 Task: Open a blank google sheet and write heading  Drive Sales. Add 10 people name  'Alexander Cooper, Victoria Hayes, Daniel Carter, Chloe Murphy, Christopher Ross, Natalie Price, Jack Peterson, Harper Foster, Joseph Gray, Lily Reed'Item code in between  1000-2000. Product range in between  4000-7000. Add Products   TOMS Shoe, UGG  Shoe, Wolverine Shoe, Z-Coil Shoe, Adidas shoe, Gucci T-shirt, Louis Vuitton bag, Zara Shirt, H&M jeans, Chanel perfume.Choose quantity  5 to 10 Tax 12 percent commission 2 percent Total Add Amount. Save page  Drive Sales log   book
Action: Mouse moved to (273, 165)
Screenshot: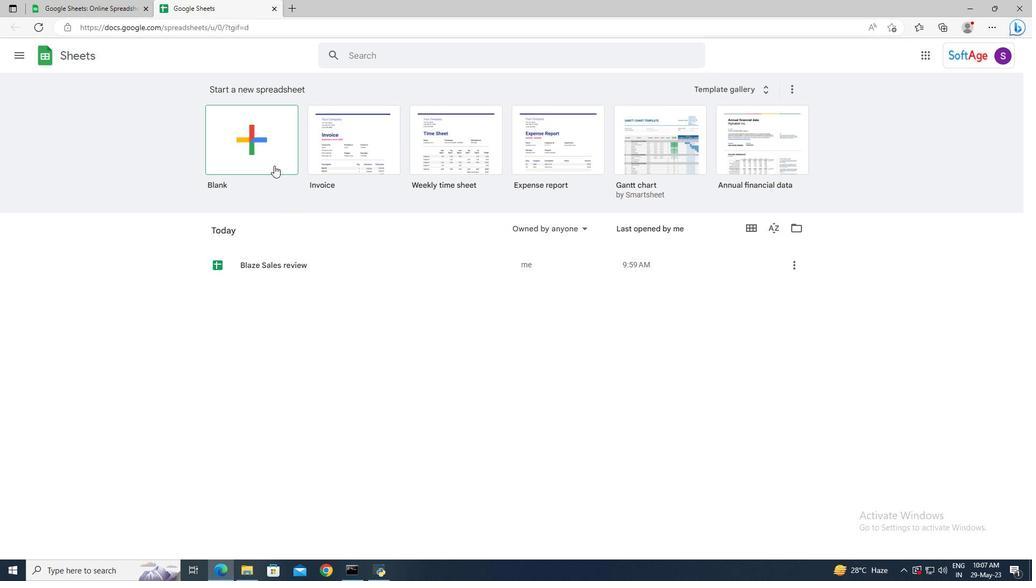 
Action: Mouse pressed left at (273, 165)
Screenshot: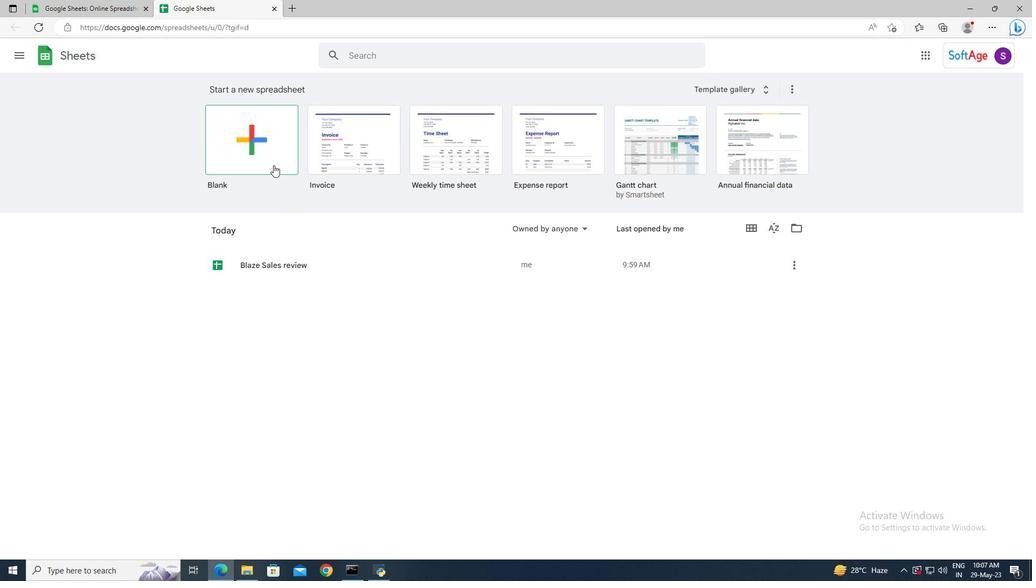 
Action: Mouse moved to (55, 132)
Screenshot: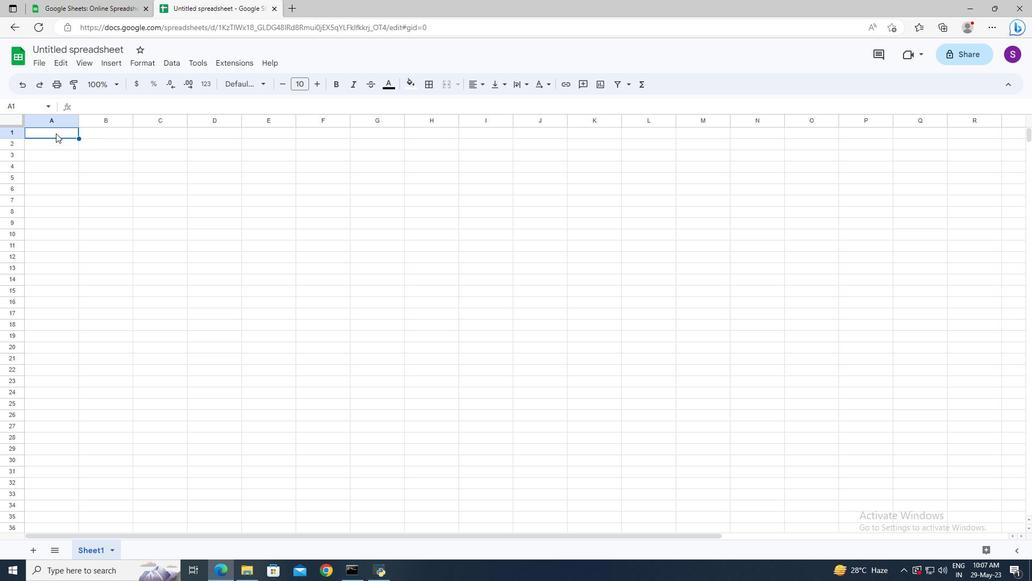 
Action: Mouse pressed left at (55, 132)
Screenshot: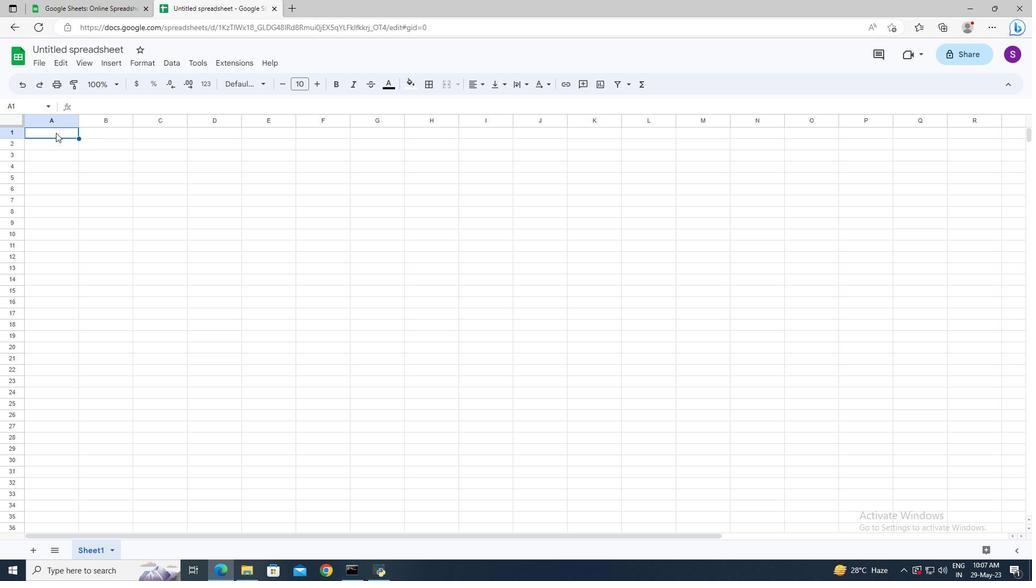 
Action: Key pressed <Key.shift>Drive<Key.space><Key.shift_r>Sales<Key.enter><Key.shift>Name<Key.enter><Key.shift_r><Key.shift_r>Alexander<Key.space><Key.shift>Cooper<Key.enter><Key.shift><Key.shift><Key.shift><Key.shift><Key.shift><Key.shift><Key.shift><Key.shift><Key.shift><Key.shift><Key.shift><Key.shift><Key.shift><Key.shift><Key.shift><Key.shift><Key.shift><Key.shift><Key.shift><Key.shift><Key.shift><Key.shift><Key.shift><Key.shift><Key.shift><Key.shift><Key.shift><Key.shift><Key.shift><Key.shift>Victoria<Key.space><Key.shift>Hayes<Key.enter><Key.shift>Daniel<Key.space><Key.shift>Car<Key.space><Key.shift><Key.backspace>ter<Key.enter><Key.shift>Chloe<Key.space><Key.shift>Murphy<Key.enter><Key.shift>Christopher<Key.space><Key.shift>Ross<Key.enter><Key.shift>Natalie<Key.space><Key.shift>Price<Key.enter><Key.shift>Jack<Key.space><Key.shift>Peterson<Key.enter><Key.shift>Hap<Key.backspace>rper<Key.space><Key.shift>Foster<Key.enter><Key.shift>Joseph<Key.space><Key.shift>Gray<Key.enter><Key.shift>Lily<Key.space><Key.shift>Reed<Key.enter>
Screenshot: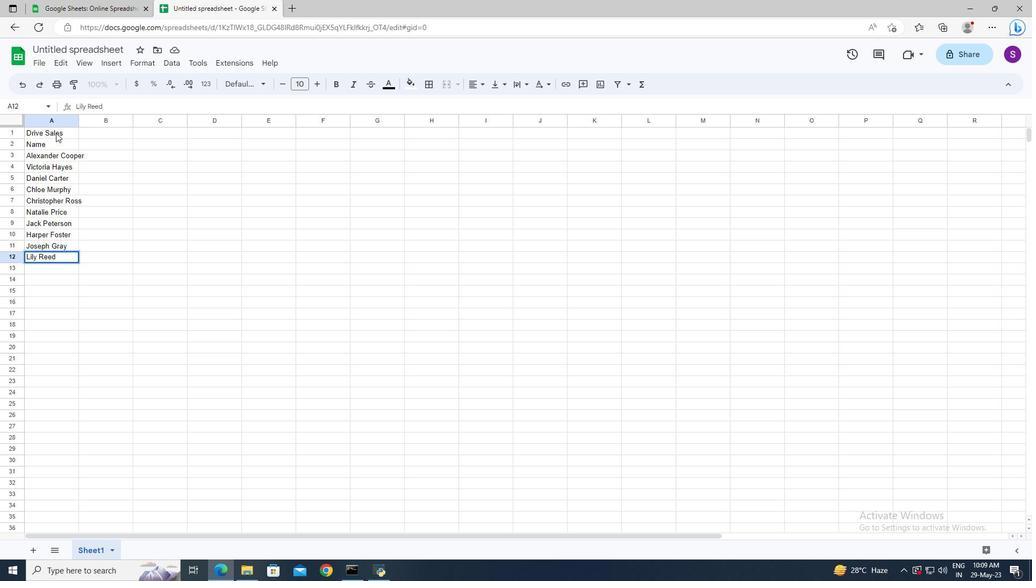
Action: Mouse moved to (108, 142)
Screenshot: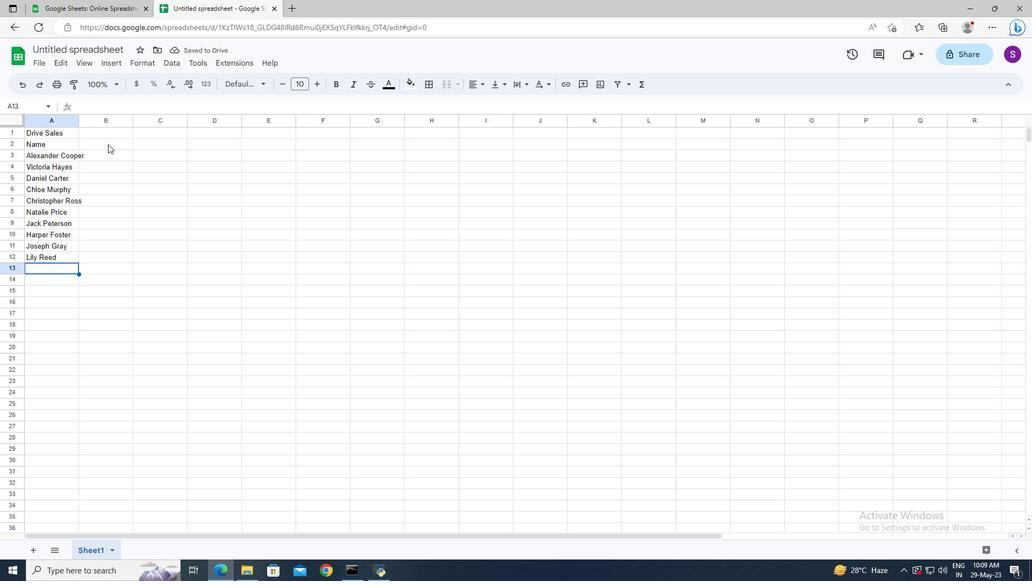 
Action: Mouse pressed left at (108, 142)
Screenshot: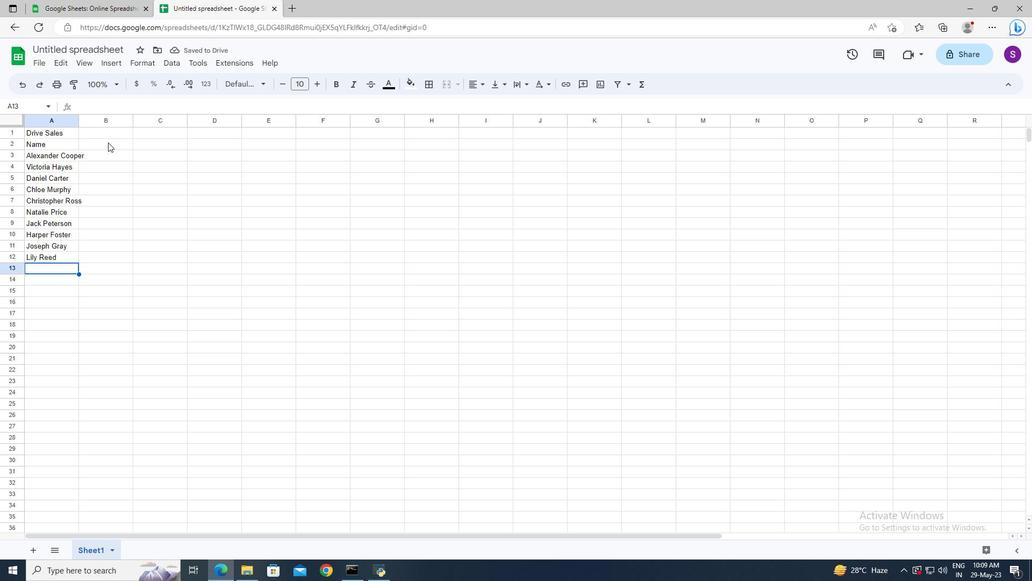
Action: Key pressed <Key.shift>Item<Key.space><Key.shift>CODE<Key.enter>1001<Key.enter>1002<Key.enter>1003<Key.enter>1004<Key.enter>1005<Key.enter>1006<Key.enter>1007<Key.enter>1008<Key.enter>1009<Key.enter>1010<Key.enter>
Screenshot: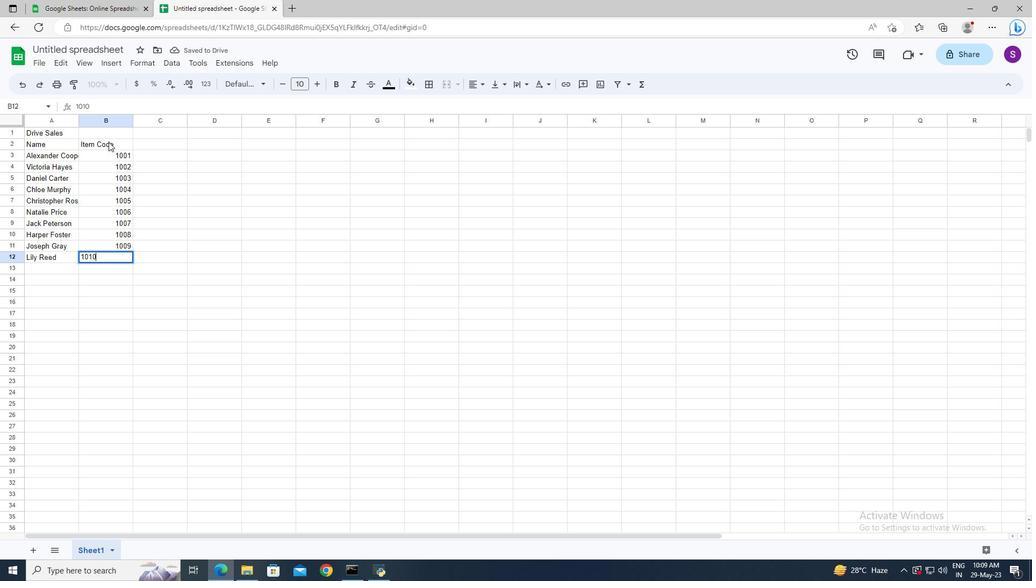 
Action: Mouse moved to (140, 140)
Screenshot: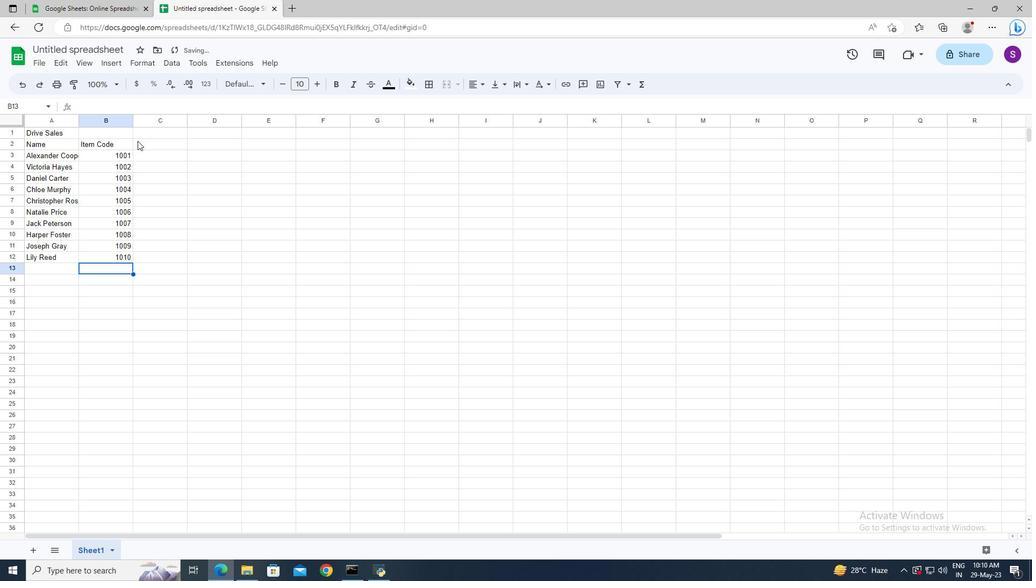 
Action: Mouse pressed left at (140, 140)
Screenshot: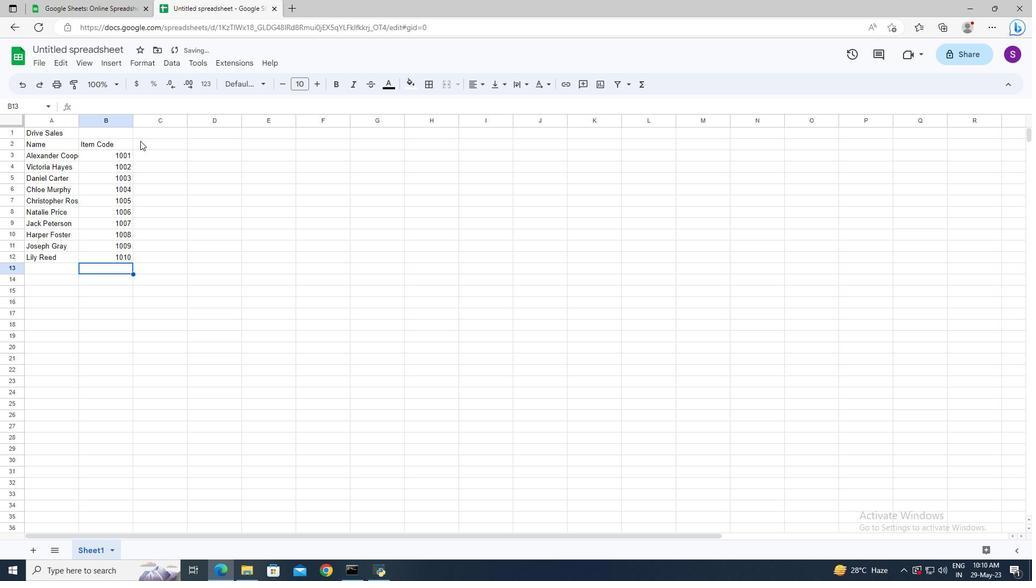 
Action: Key pressed <Key.shift>Product<Key.space><Key.shift><Key.shift><Key.shift><Key.shift><Key.shift><Key.shift><Key.shift><Key.shift><Key.shift><Key.shift><Key.shift><Key.shift><Key.shift><Key.shift><Key.shift><Key.shift><Key.shift><Key.shift>range<Key.enter>4050<Key.enter>600<Key.enter>5<Key.up>6000<Key.enter>5000<Key.enter>4100<Key.enter>5500<Key.enter>6950<Key.enter>6800<Key.enter>5230<Key.enter>5000<Key.enter>6000<Key.enter>
Screenshot: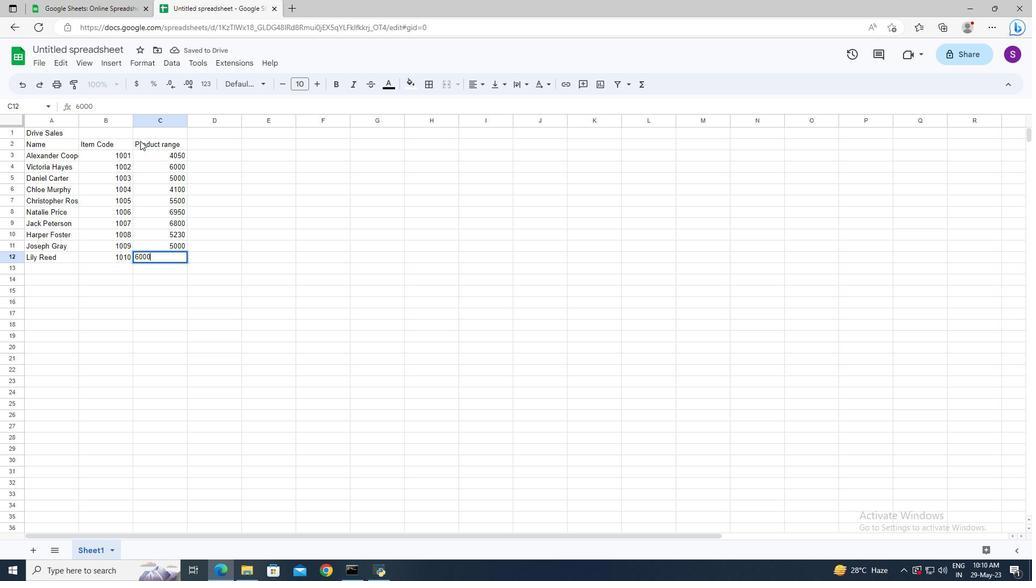 
Action: Mouse moved to (208, 146)
Screenshot: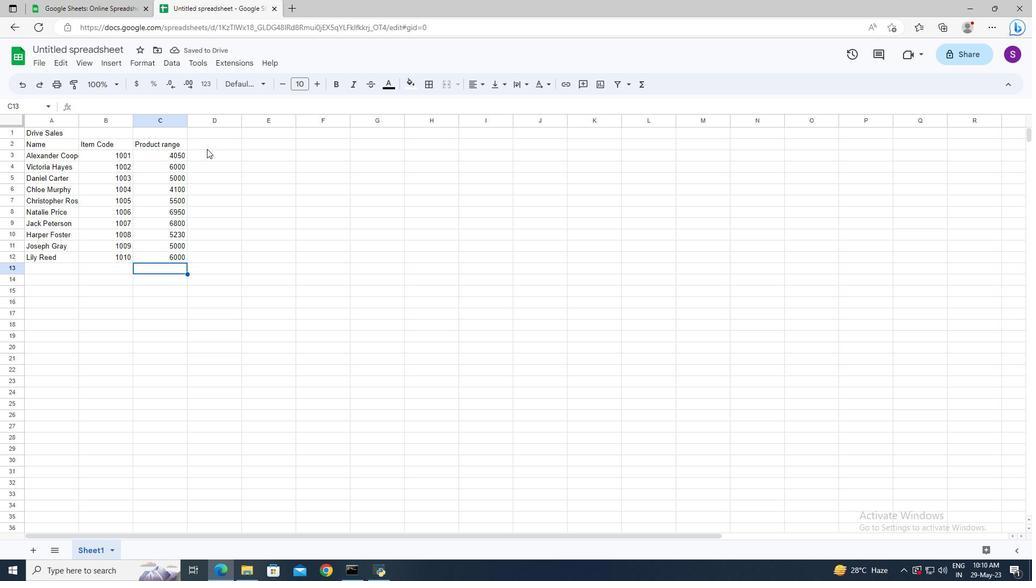 
Action: Mouse pressed left at (208, 146)
Screenshot: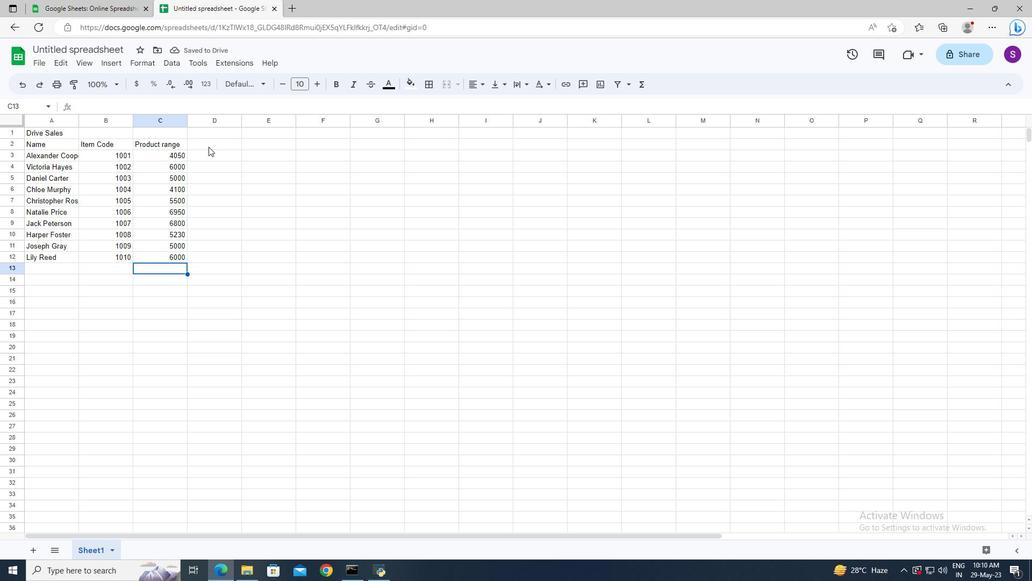 
Action: Mouse moved to (206, 144)
Screenshot: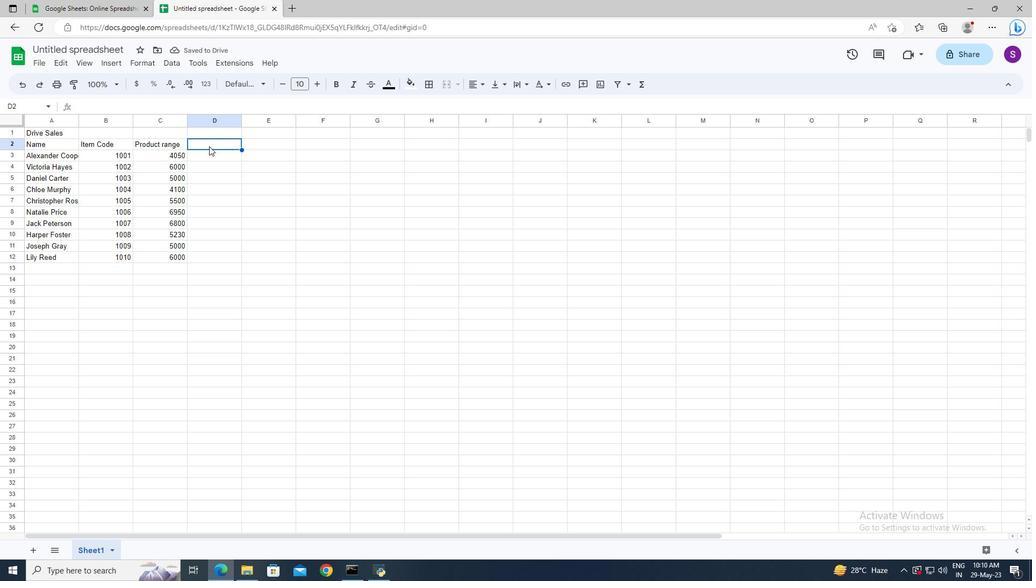 
Action: Key pressed <Key.shift>Products<Key.enter><Key.shift>TOMS<Key.space><Key.shift>Shoe<Key.enter><Key.shift>UGG<Key.space><Key.shift>Shoe<Key.enter><Key.shift>Wolverine<Key.space><Key.shift>Shou<Key.backspace>e<Key.enter><Key.shift><Key.shift>Z-<Key.shift>Coil<Key.space><Key.shift>Shoe<Key.space><Key.shift><Key.backspace><Key.enter><Key.shift>Adidas<Key.space>shoe<Key.enter><Key.shift>Gucci<Key.space><Key.shift>T-shirt<Key.enter><Key.shift>Louis<Key.space><Key.shift>Vuitton<Key.space>bag<Key.enter><Key.shift>Zara<Key.space><Key.shift_r>Shirt<Key.enter><Key.shift>H<Key.shift>&<Key.shift>M<Key.space><Key.shift>Jeans<Key.enter><Key.shift>Chna<Key.backspace><Key.backspace>anel<Key.space><Key.shift>Pe<Key.backspace><Key.backspace>perfume
Screenshot: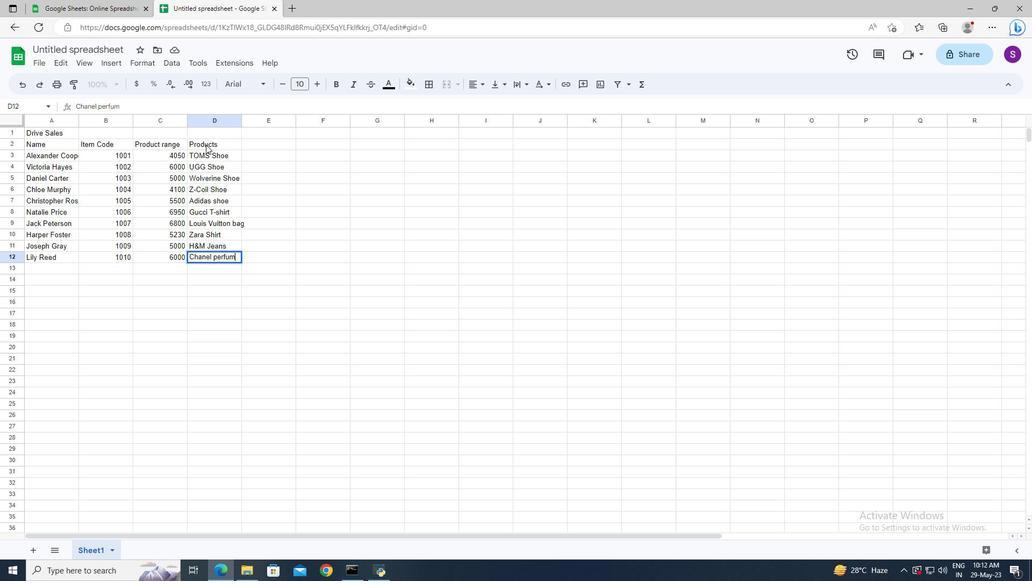 
Action: Mouse moved to (274, 140)
Screenshot: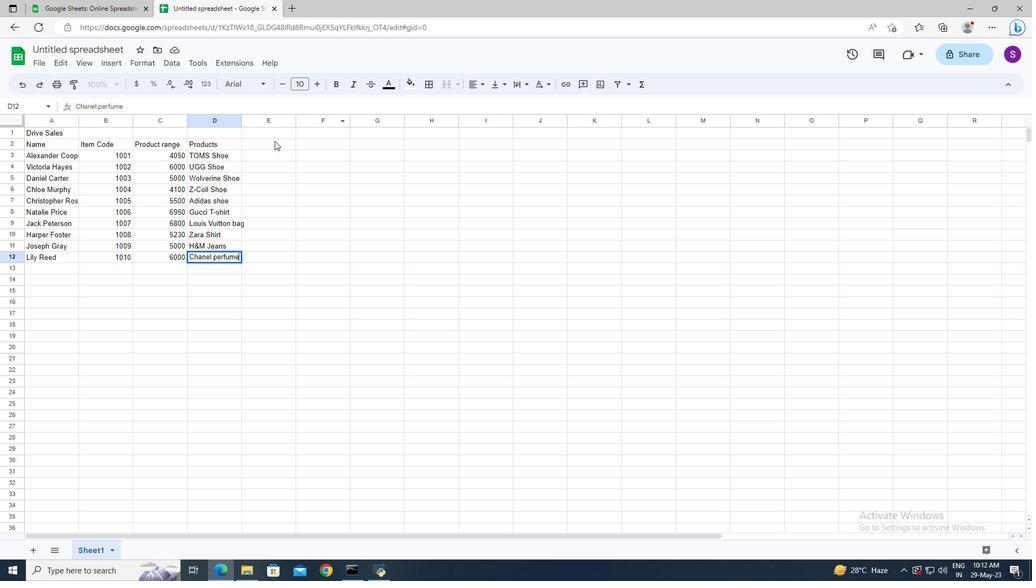 
Action: Mouse pressed left at (274, 140)
Screenshot: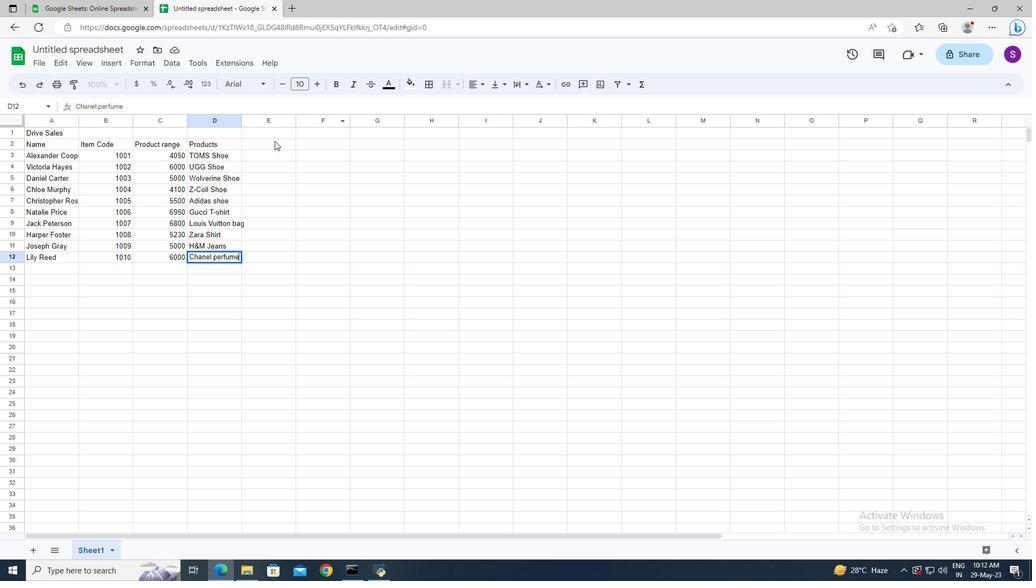 
Action: Key pressed <Key.shift>Quantity<Key.enter>5<Key.enter>6<Key.enter>7<Key.enter>1<Key.backspace>9<Key.enter>8<Key.enter>5<Key.enter>10<Key.enter>6<Key.enter>7<Key.enter>8<Key.enter>
Screenshot: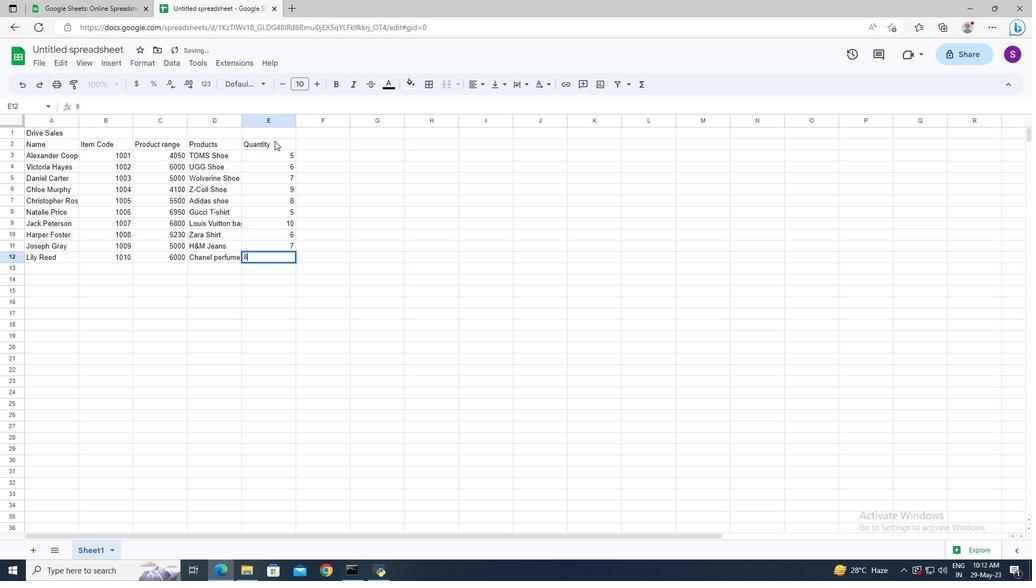 
Action: Mouse moved to (322, 143)
Screenshot: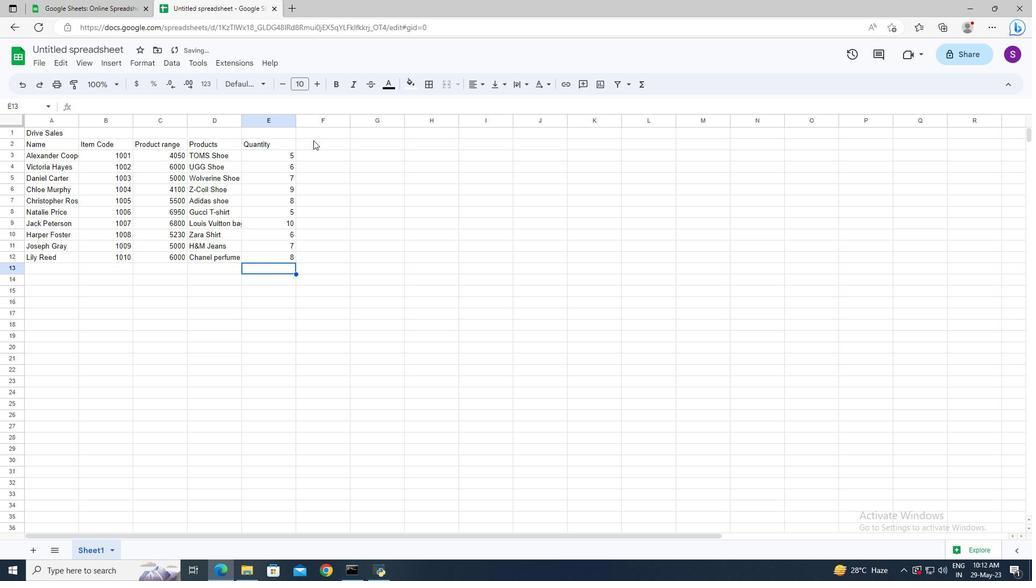 
Action: Mouse pressed left at (322, 143)
Screenshot: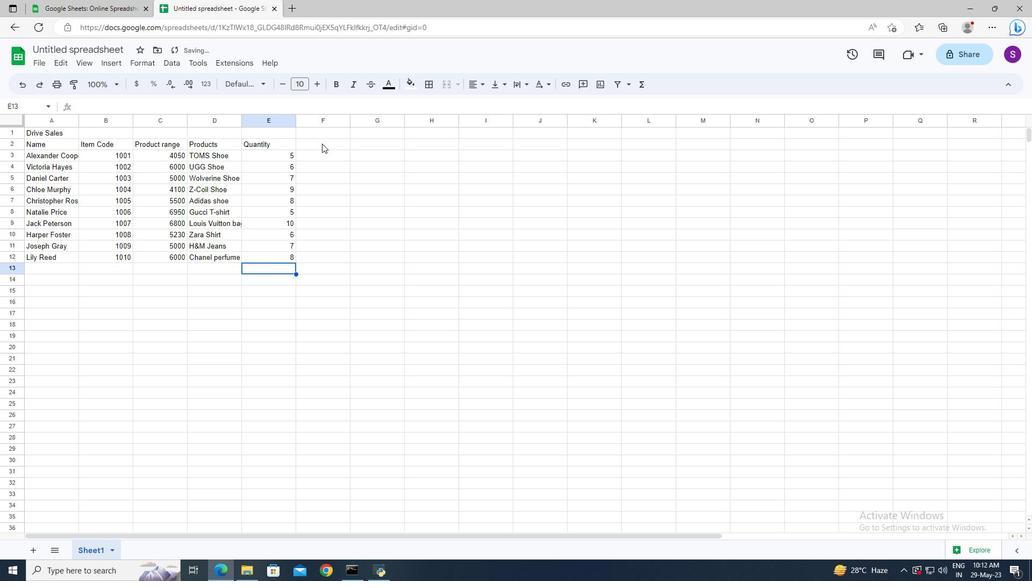 
Action: Key pressed <Key.shift><Key.shift><Key.shift><Key.shift><Key.shift><Key.shift><Key.shift><Key.shift><Key.shift><Key.shift><Key.shift><Key.shift><Key.shift><Key.shift><Key.shift><Key.shift><Key.shift>Amount<Key.enter>=
Screenshot: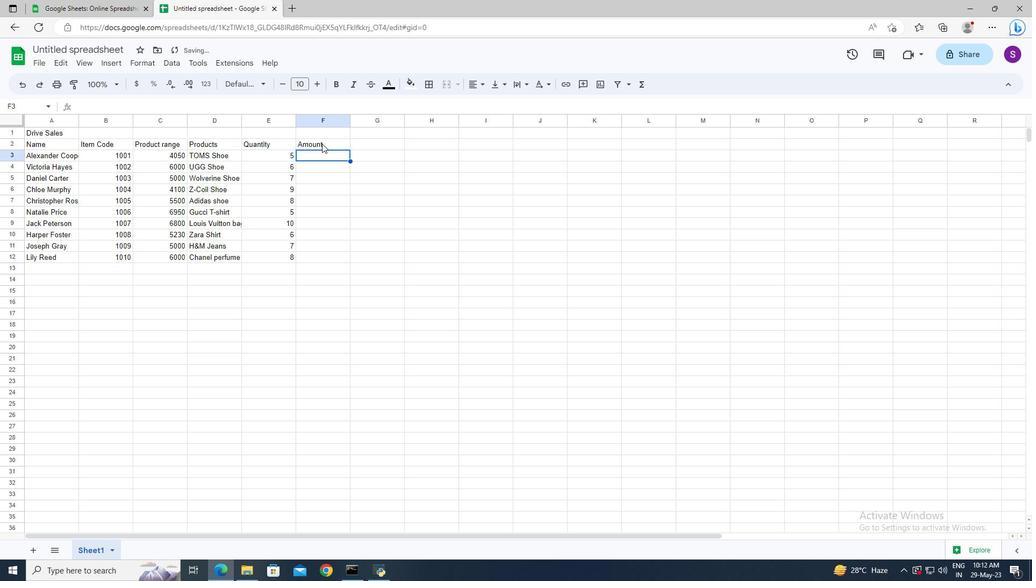 
Action: Mouse moved to (320, 155)
Screenshot: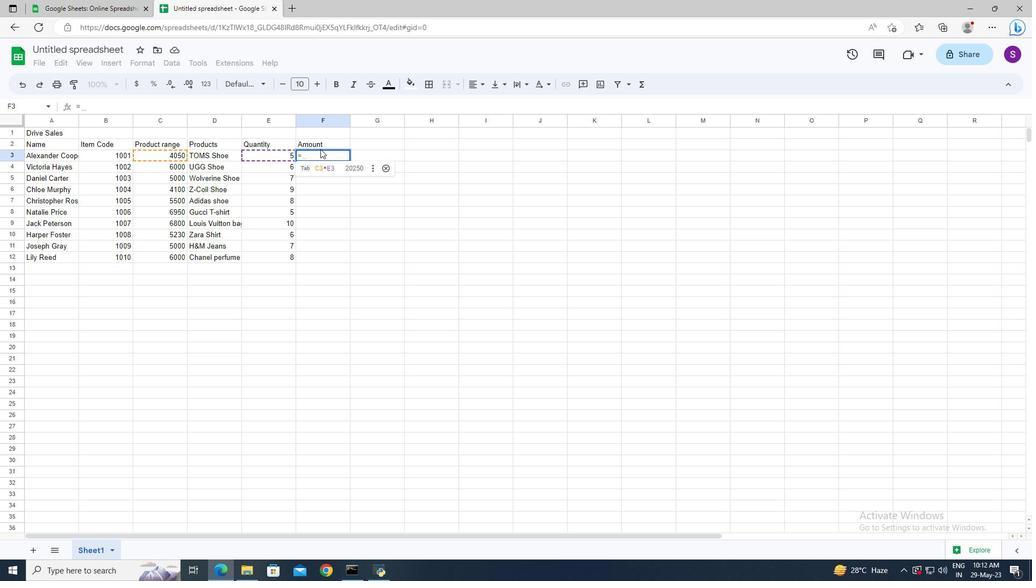 
Action: Mouse pressed left at (320, 155)
Screenshot: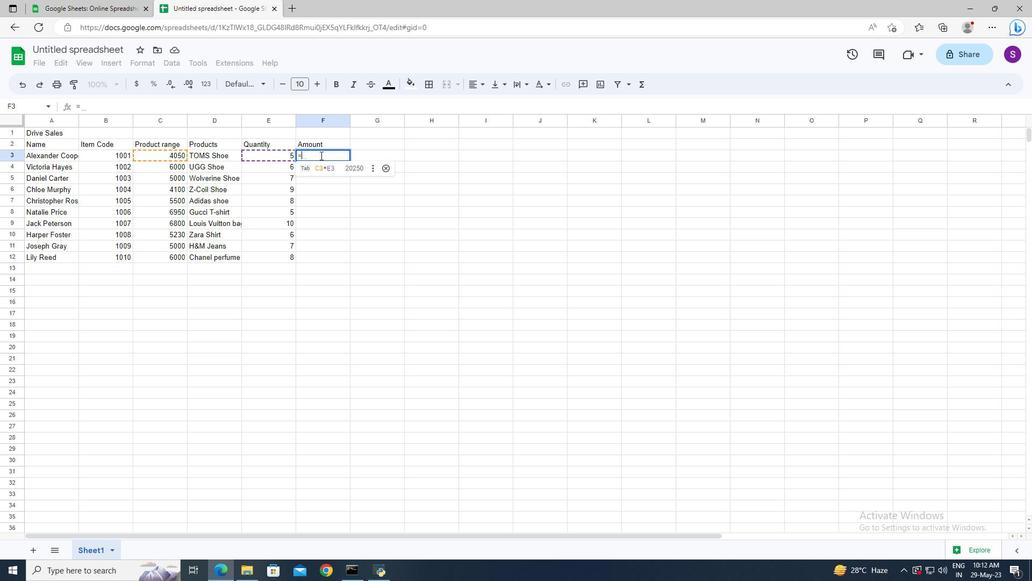 
Action: Mouse moved to (178, 154)
Screenshot: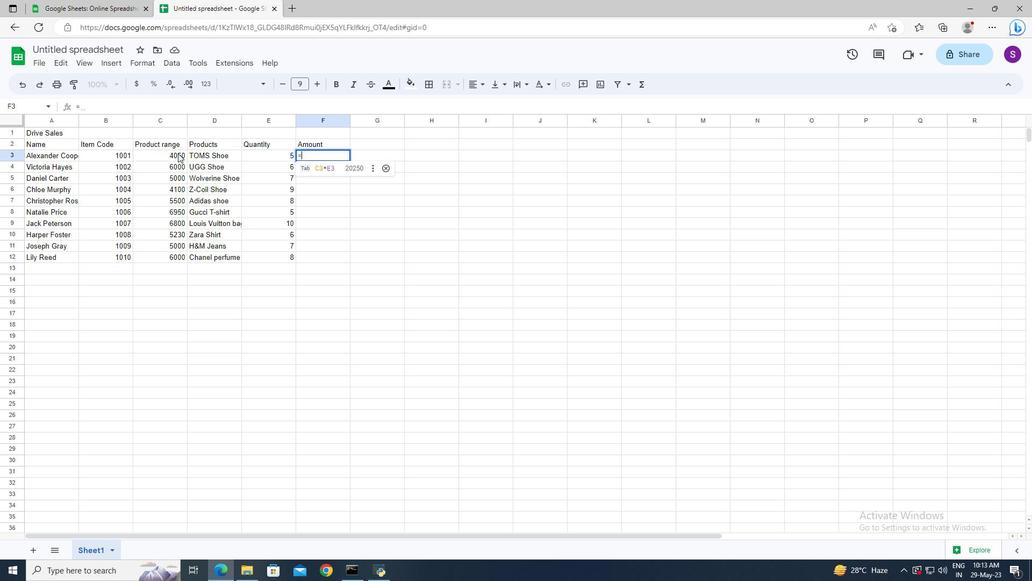 
Action: Mouse pressed left at (178, 154)
Screenshot: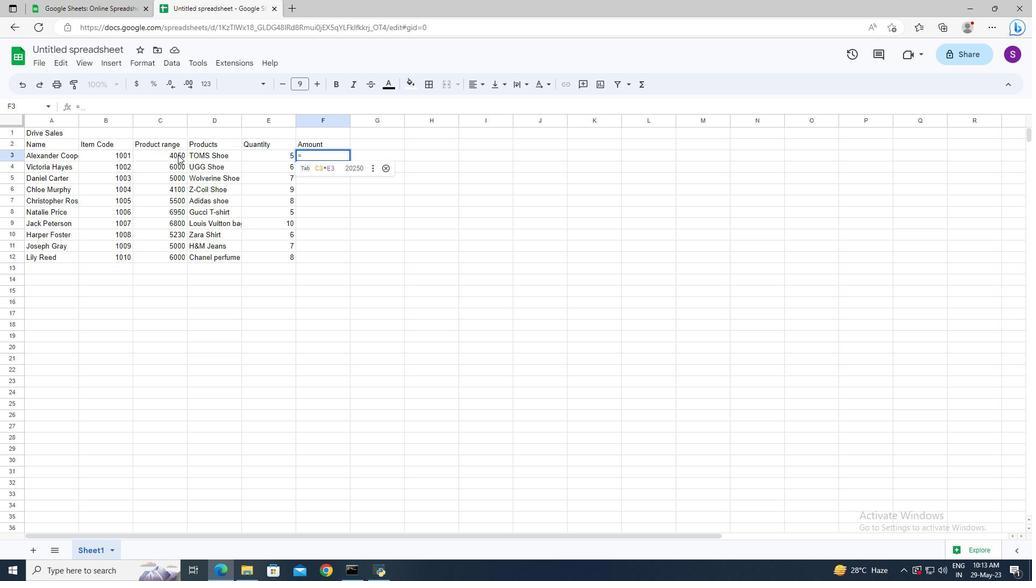 
Action: Mouse moved to (286, 156)
Screenshot: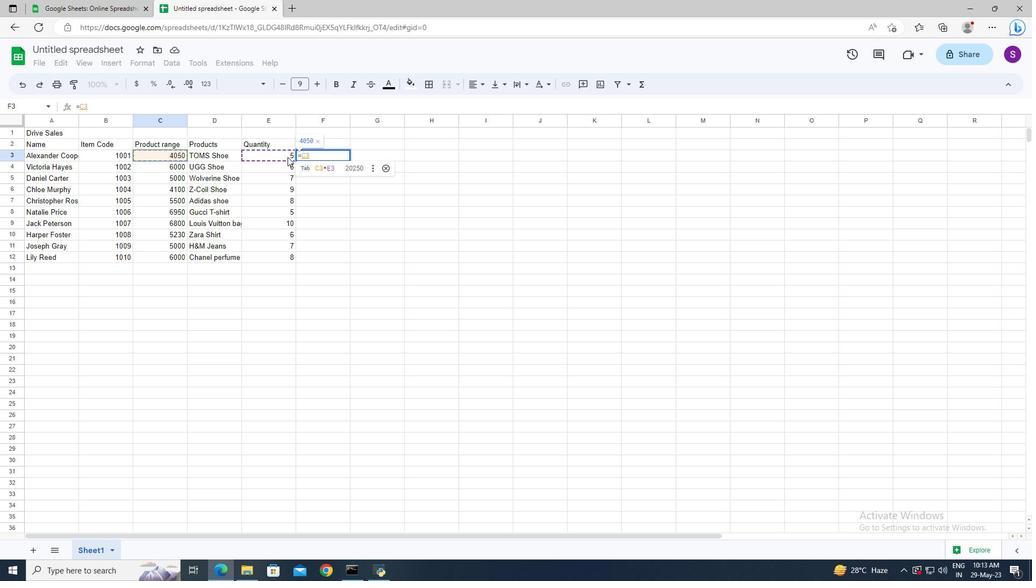
Action: Mouse pressed left at (286, 156)
Screenshot: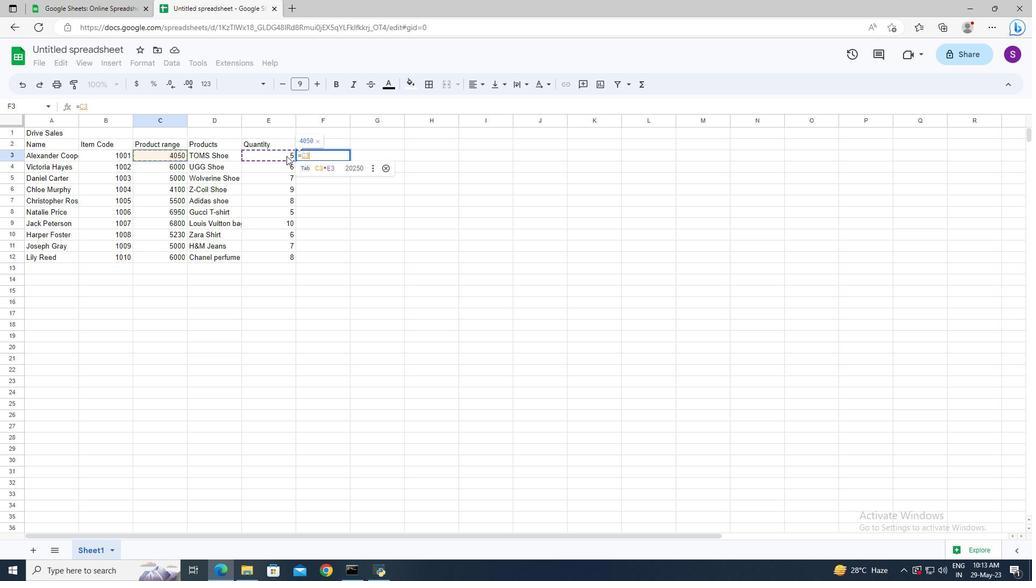 
Action: Mouse moved to (320, 157)
Screenshot: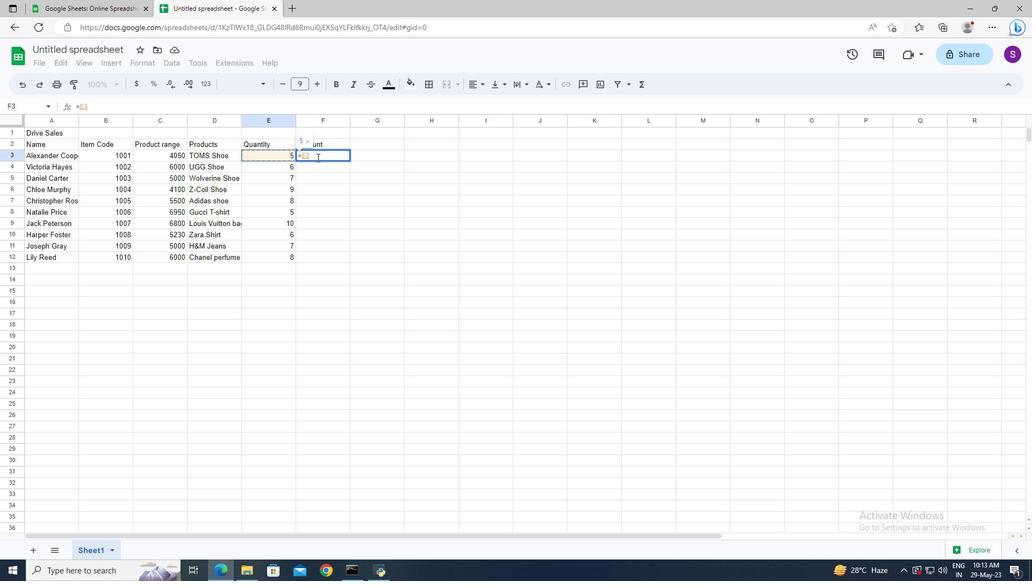 
Action: Key pressed <Key.backspace><Key.backspace>
Screenshot: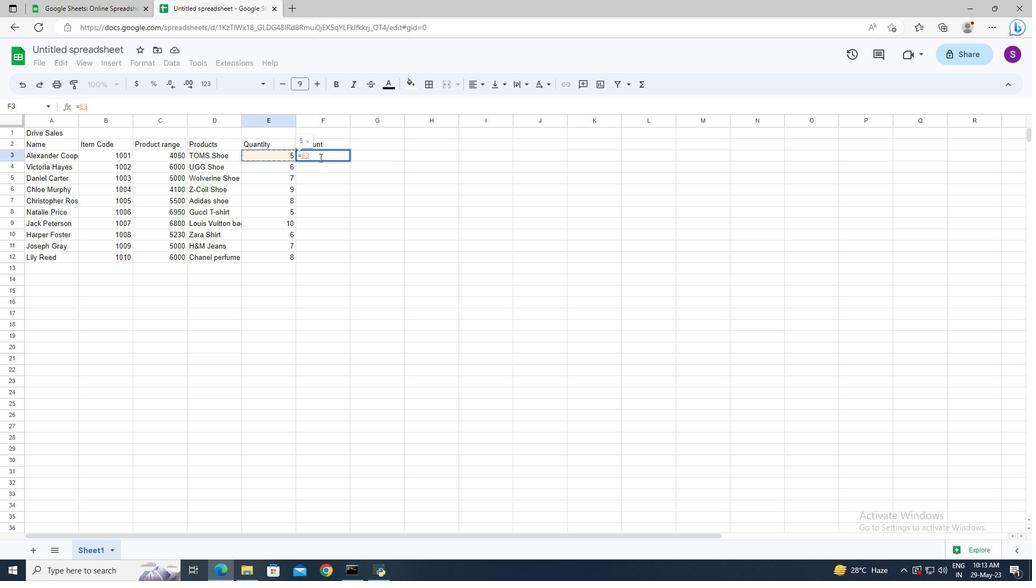 
Action: Mouse moved to (320, 157)
Screenshot: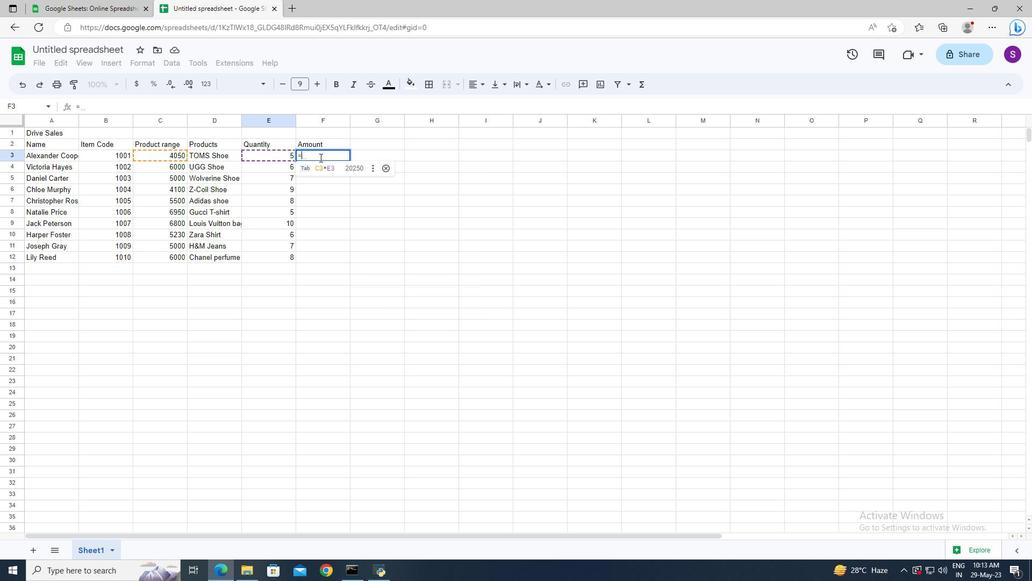 
Action: Key pressed c3<Key.shift>*e3<Key.enter>
Screenshot: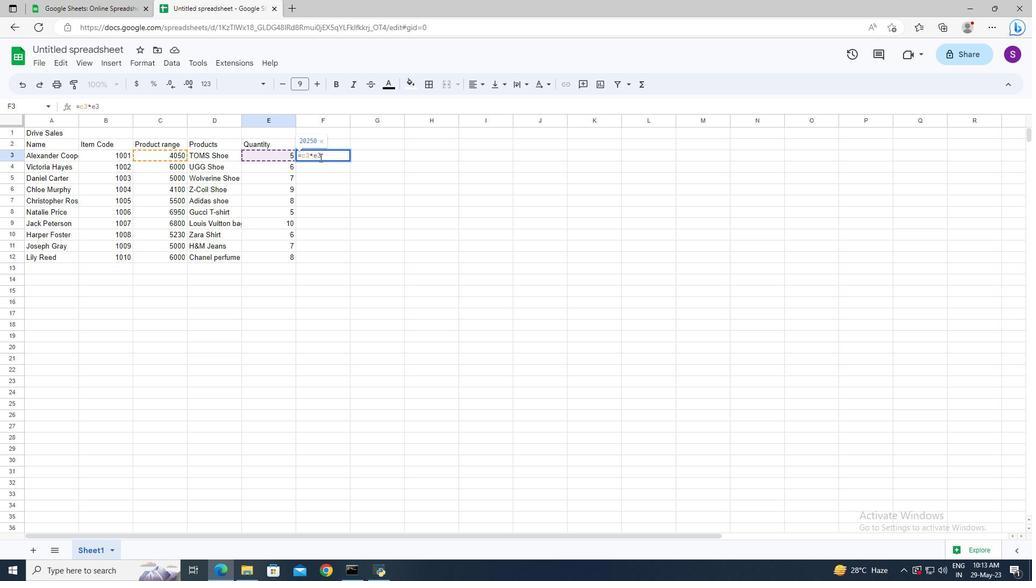 
Action: Mouse moved to (364, 235)
Screenshot: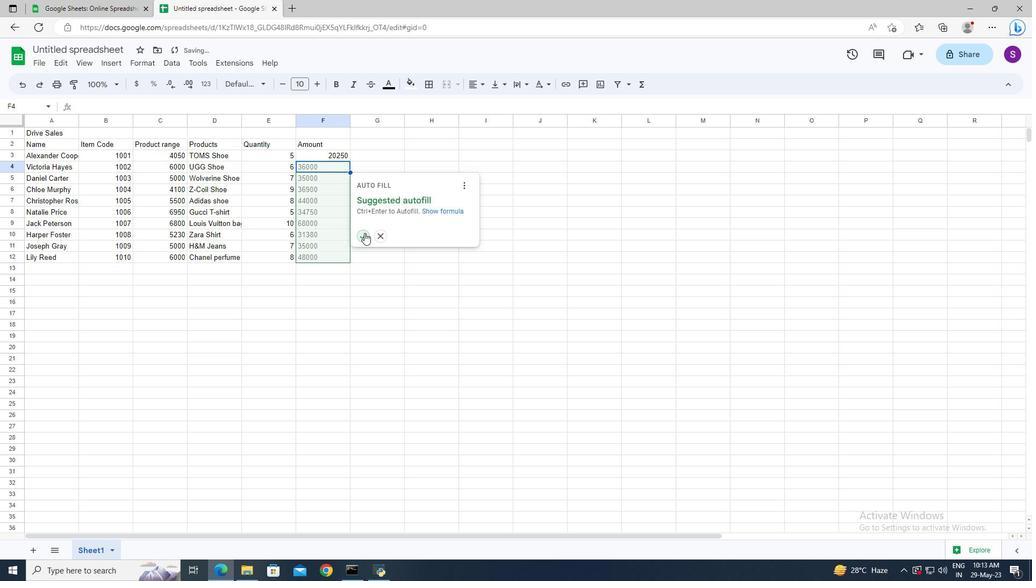 
Action: Mouse pressed left at (364, 235)
Screenshot: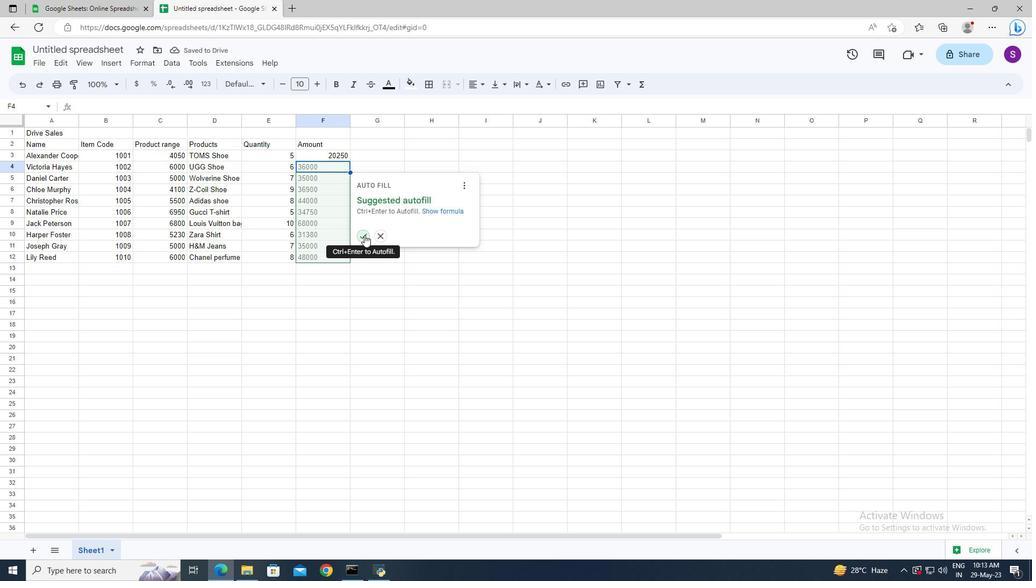 
Action: Mouse moved to (381, 144)
Screenshot: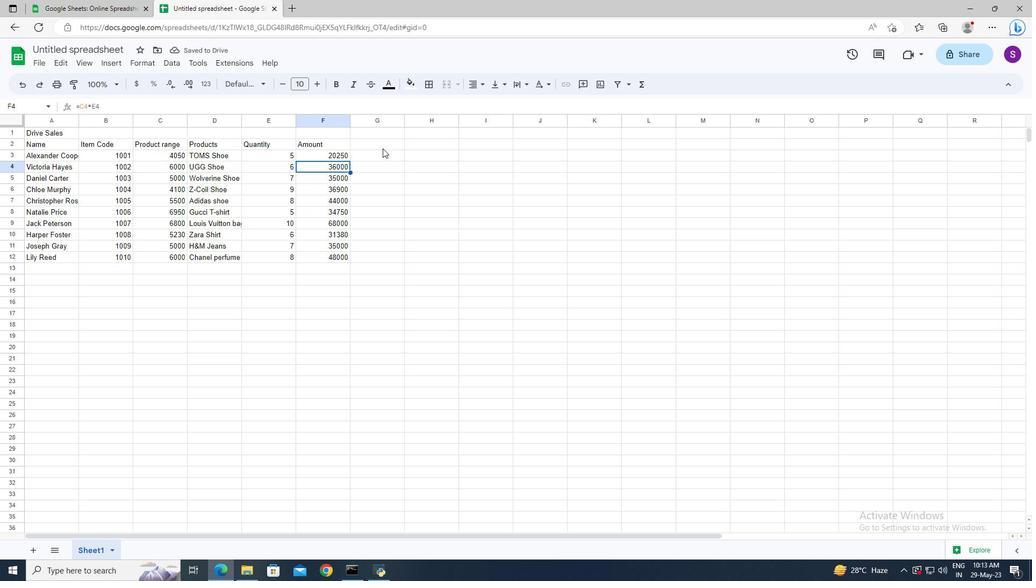 
Action: Mouse pressed left at (381, 144)
Screenshot: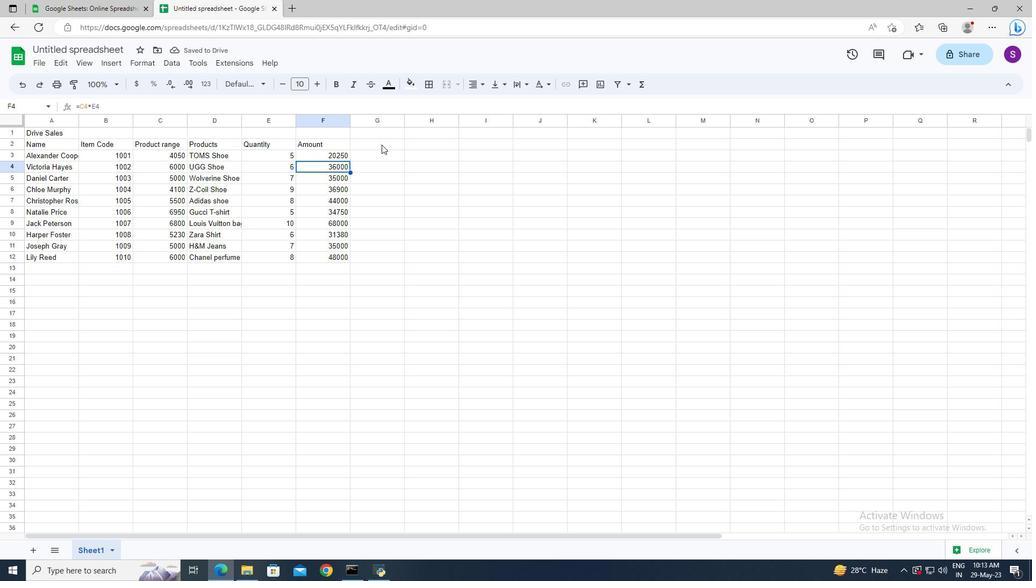
Action: Mouse moved to (381, 144)
Screenshot: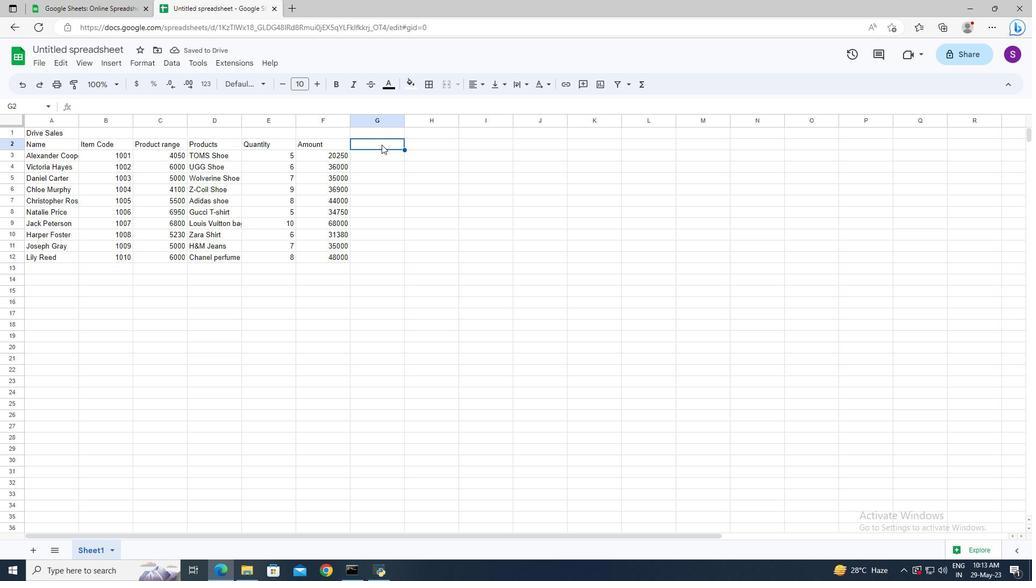 
Action: Key pressed <Key.shift>T
Screenshot: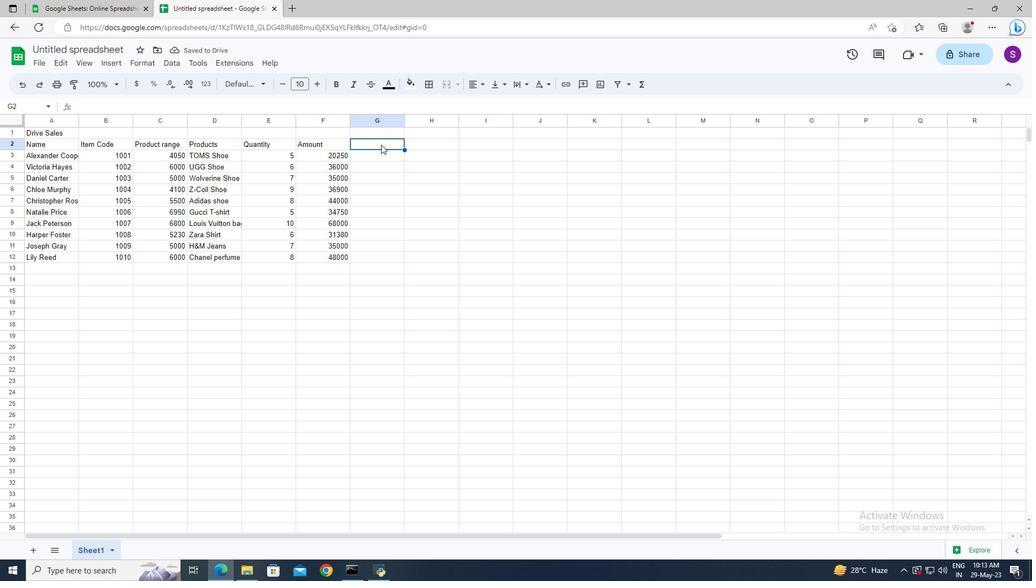 
Action: Mouse moved to (380, 144)
Screenshot: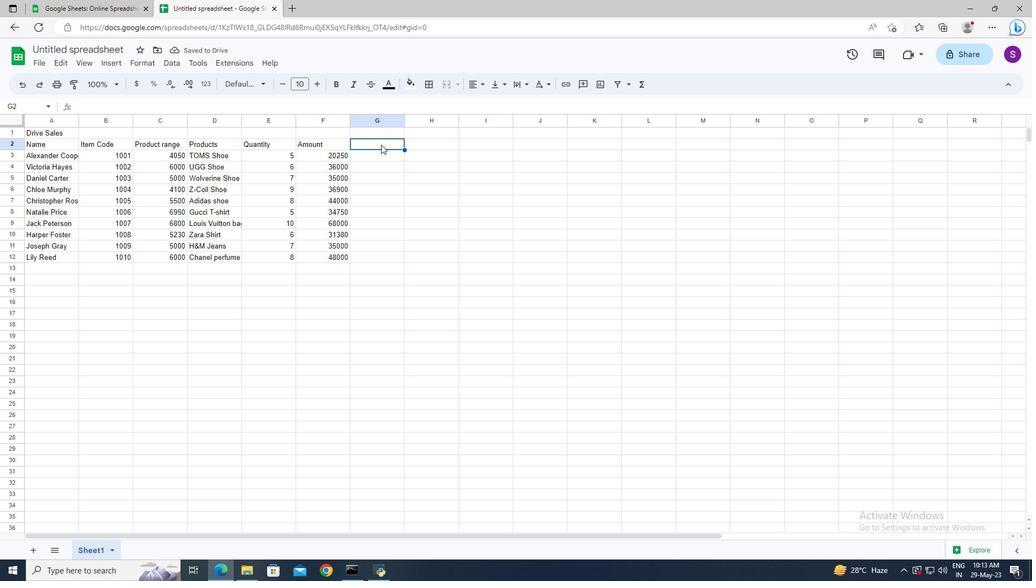 
Action: Key pressed ax<Key.enter>=0.12<Key.space><Key.shift>*<Key.space>
Screenshot: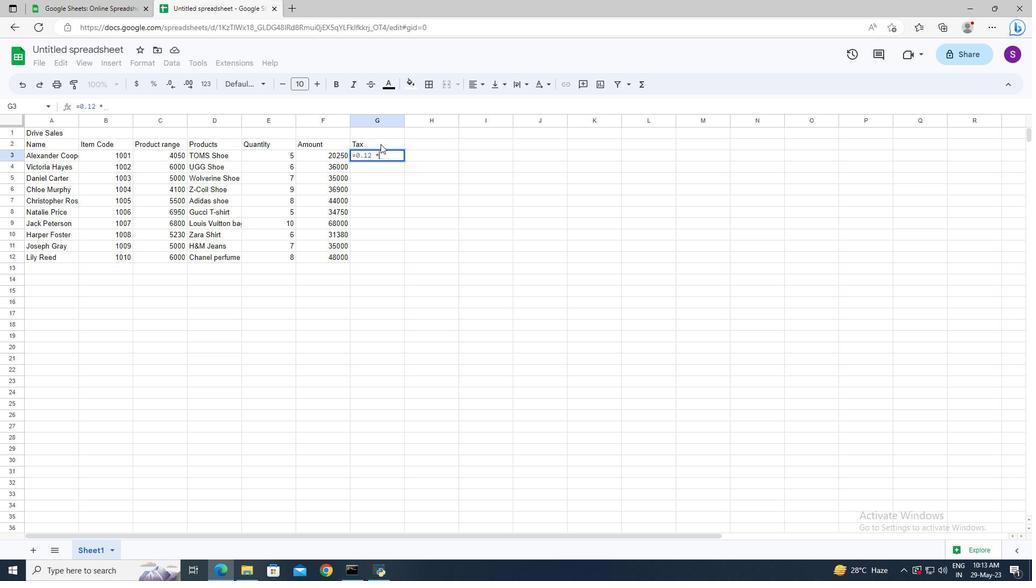 
Action: Mouse moved to (333, 153)
Screenshot: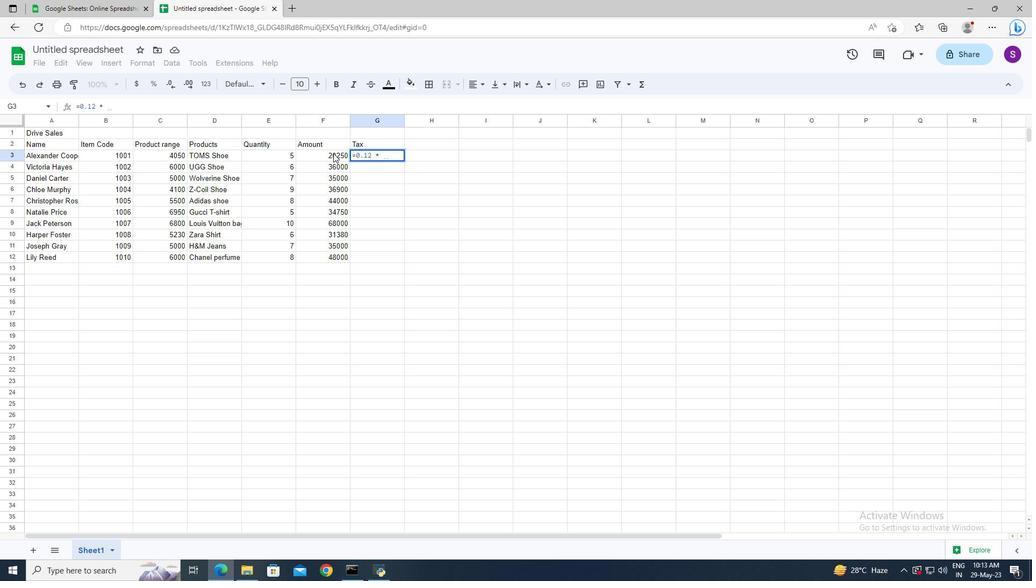 
Action: Mouse pressed left at (333, 153)
Screenshot: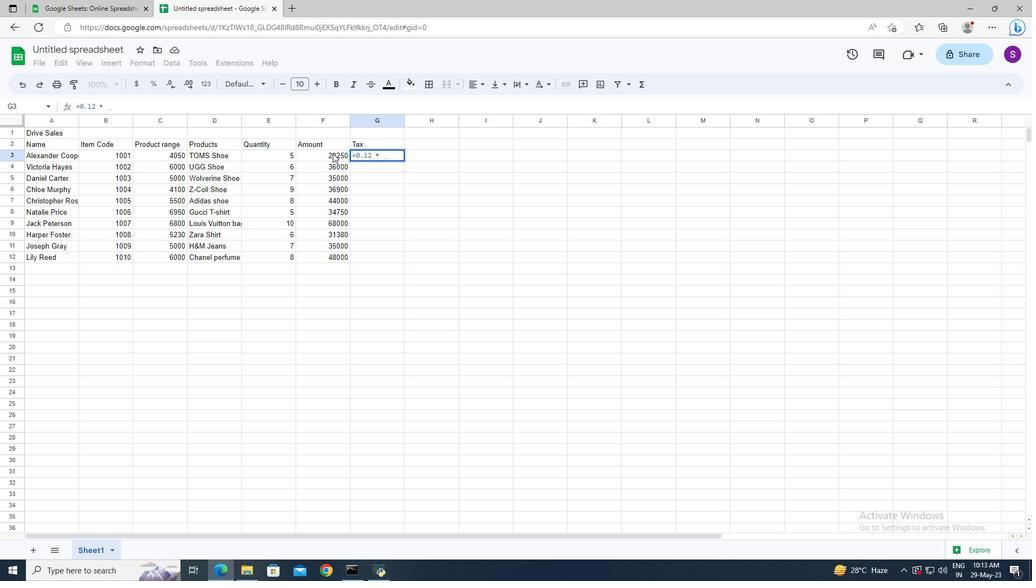 
Action: Key pressed <Key.enter>
Screenshot: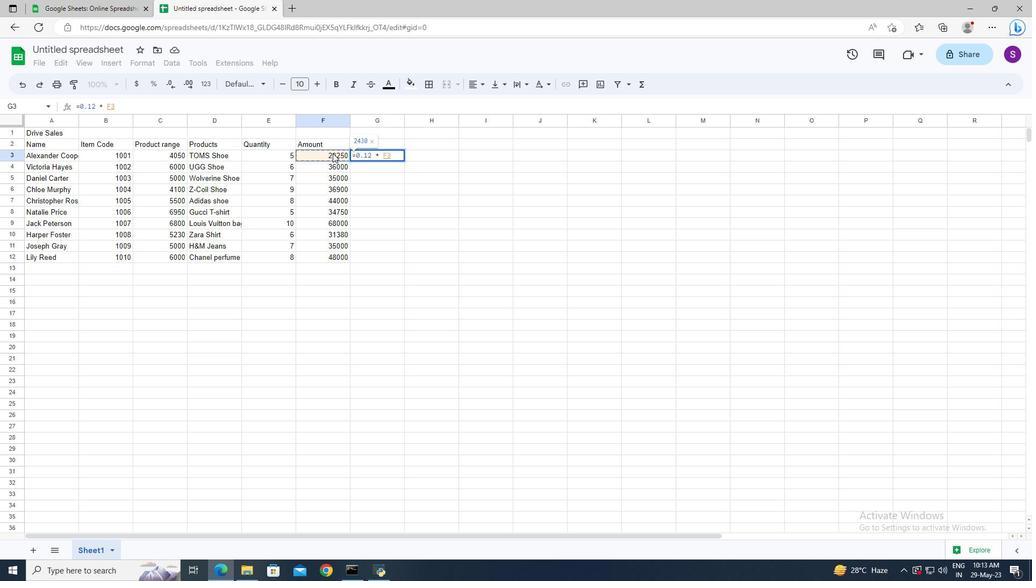
Action: Mouse moved to (418, 238)
Screenshot: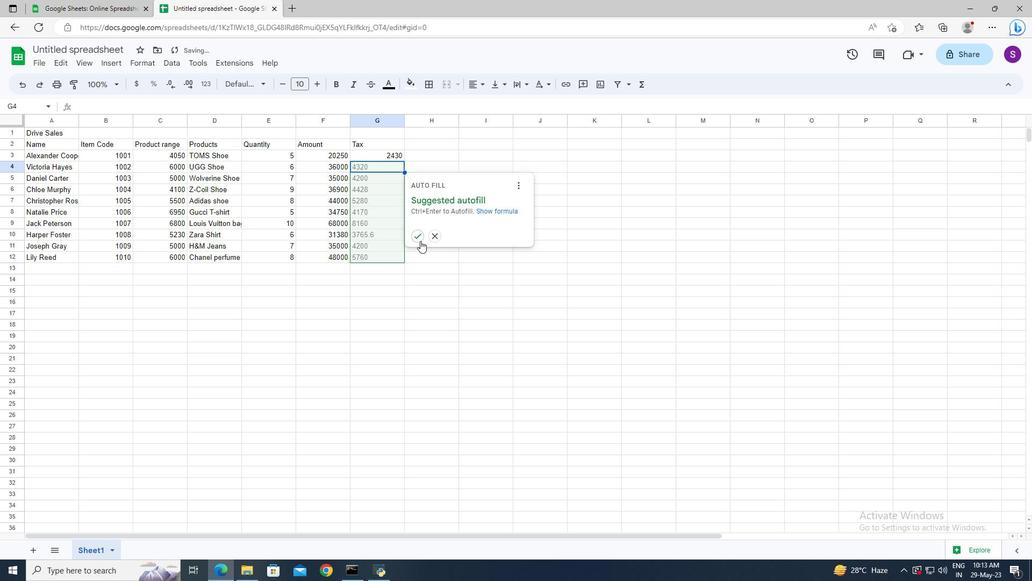 
Action: Mouse pressed left at (418, 238)
Screenshot: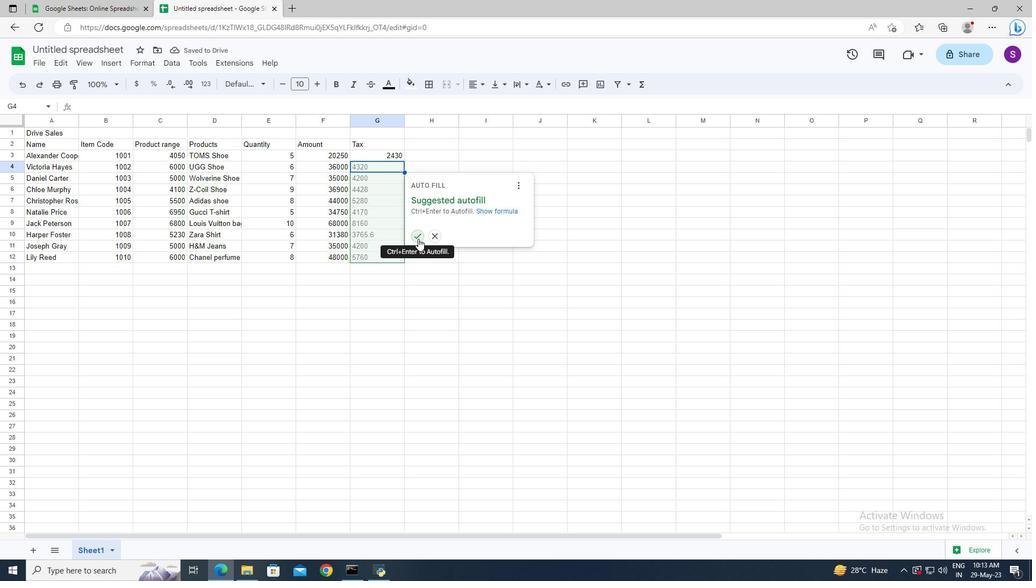 
Action: Mouse moved to (430, 146)
Screenshot: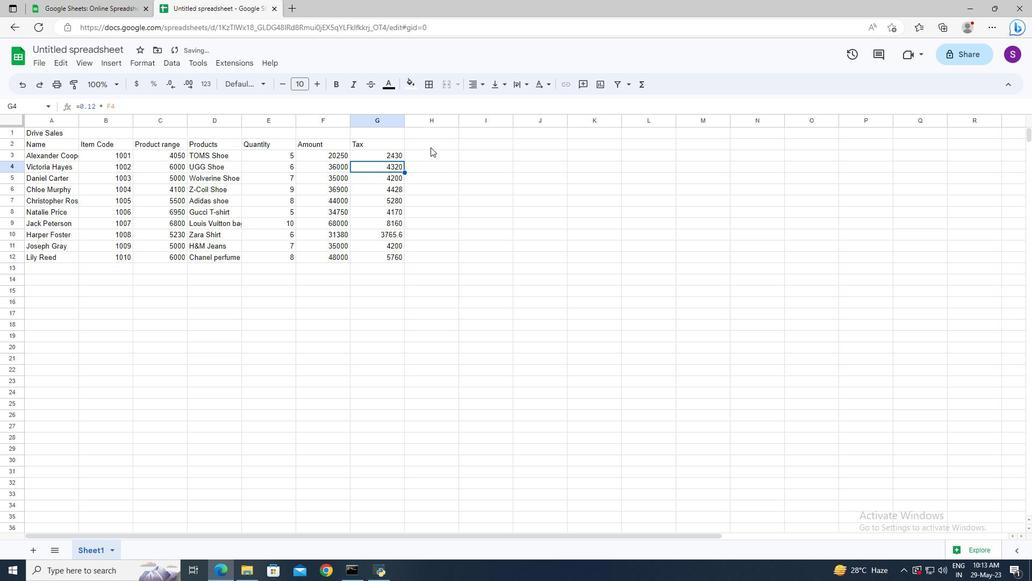 
Action: Mouse pressed left at (430, 146)
Screenshot: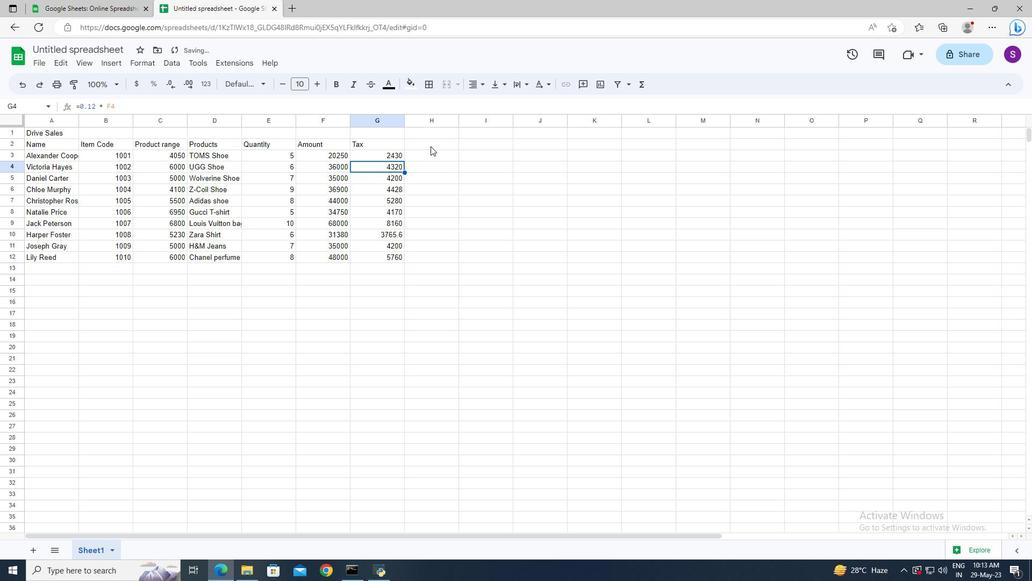 
Action: Mouse moved to (430, 145)
Screenshot: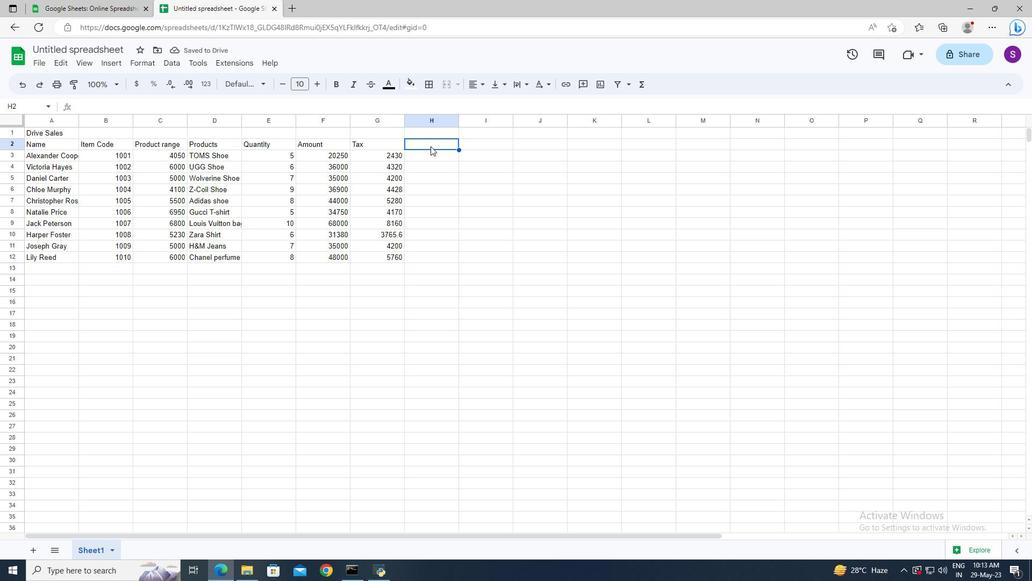 
Action: Key pressed <Key.shift>Total<Key.space><Key.shift>amount<Key.enter>=f3<Key.shift>+g3<Key.enter>
Screenshot: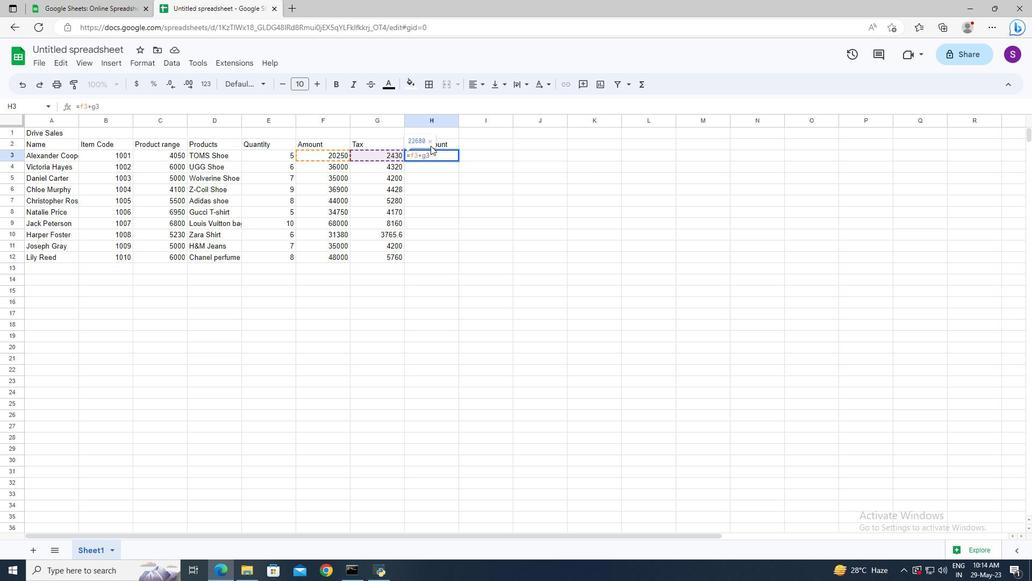 
Action: Mouse moved to (471, 234)
Screenshot: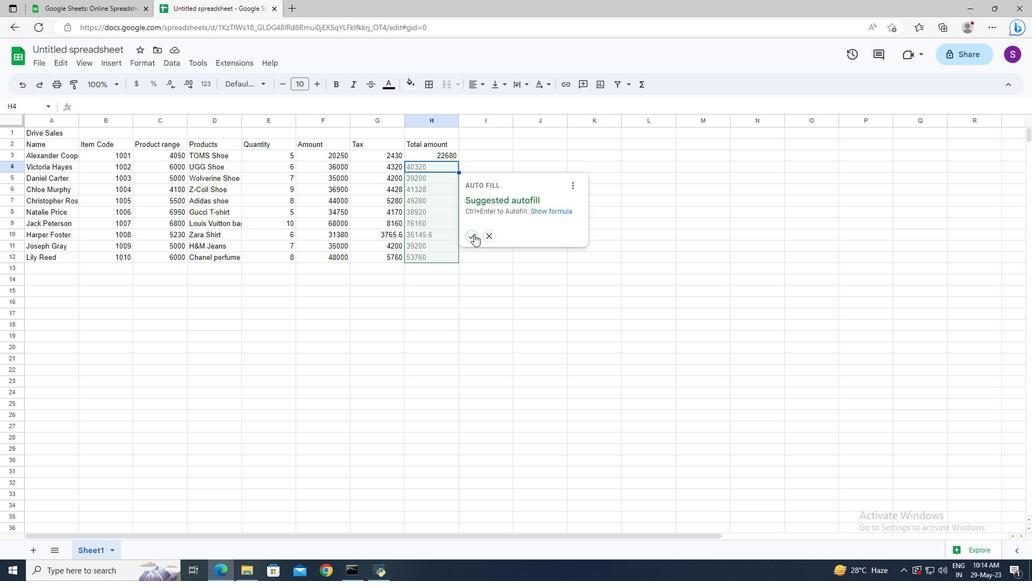 
Action: Mouse pressed left at (471, 234)
Screenshot: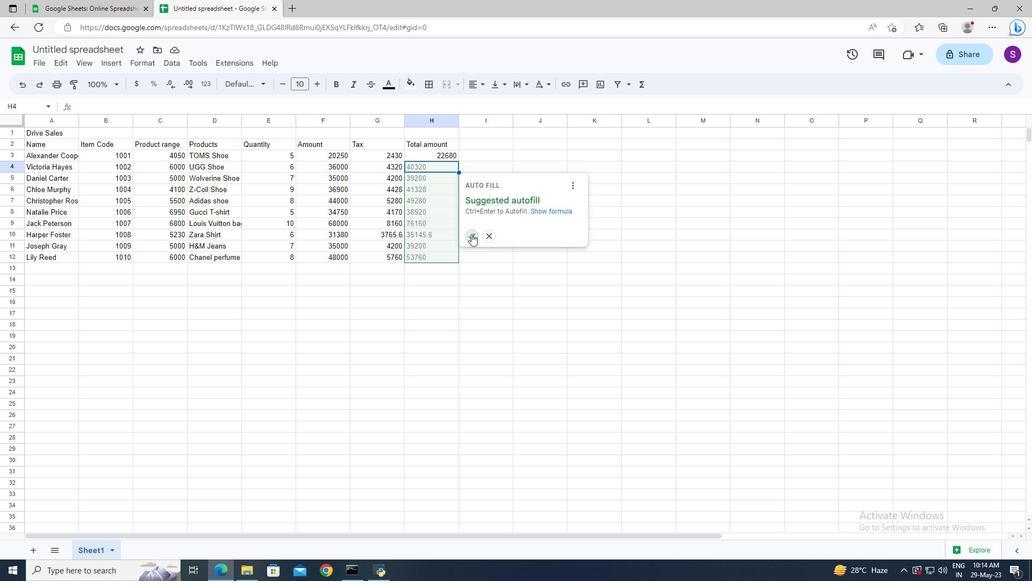
Action: Mouse moved to (69, 136)
Screenshot: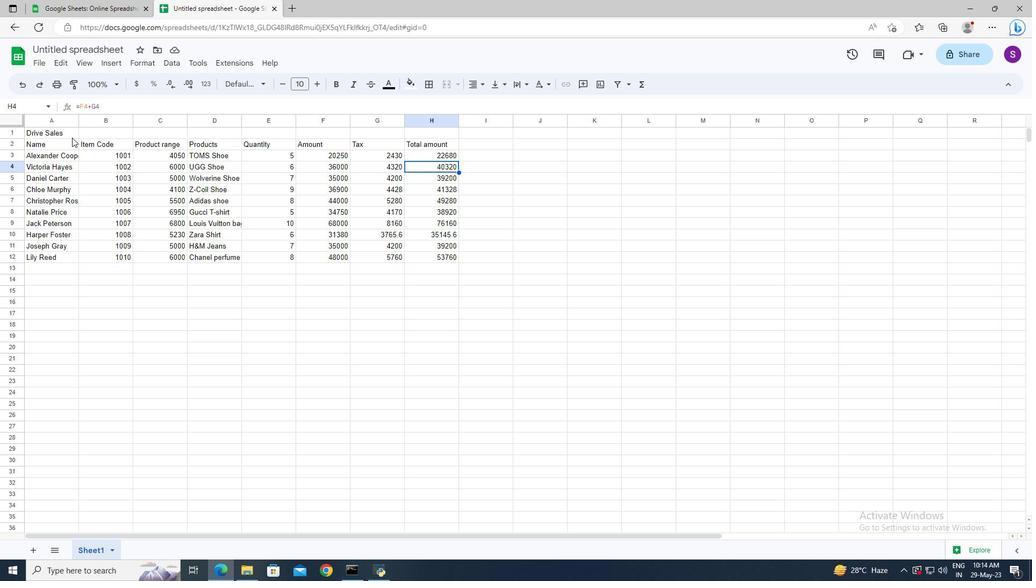 
Action: Mouse pressed left at (69, 136)
Screenshot: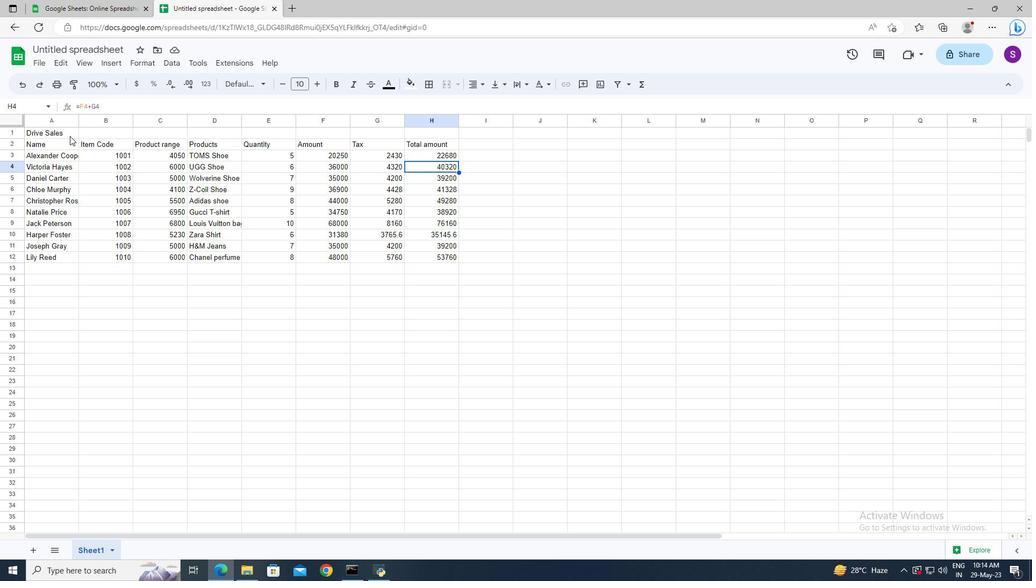 
Action: Mouse moved to (93, 50)
Screenshot: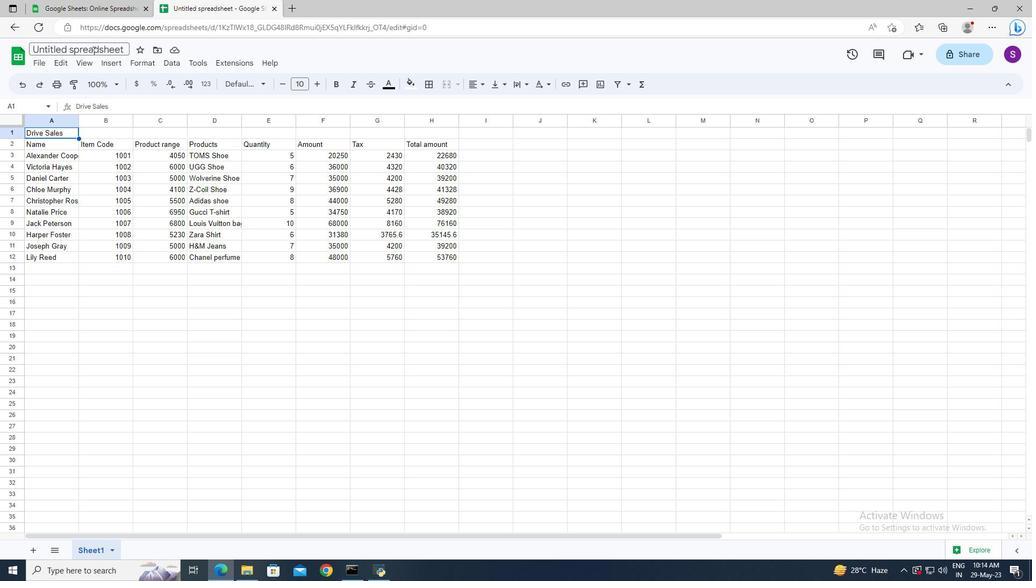 
Action: Mouse pressed left at (93, 50)
Screenshot: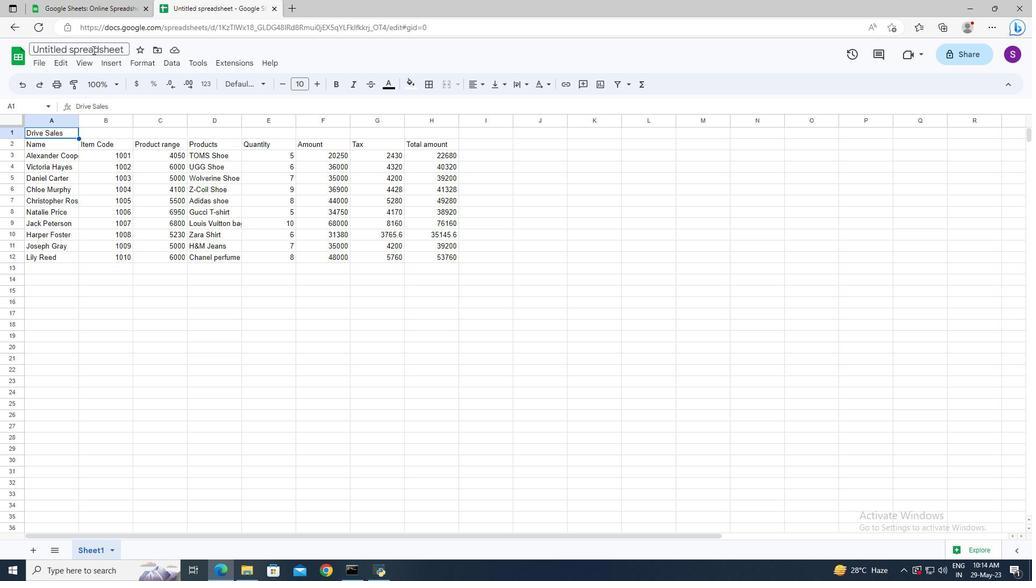 
Action: Key pressed <Key.shift>Drive<Key.space><Key.shift>Sales<Key.space>log<Key.space>book<Key.enter>
Screenshot: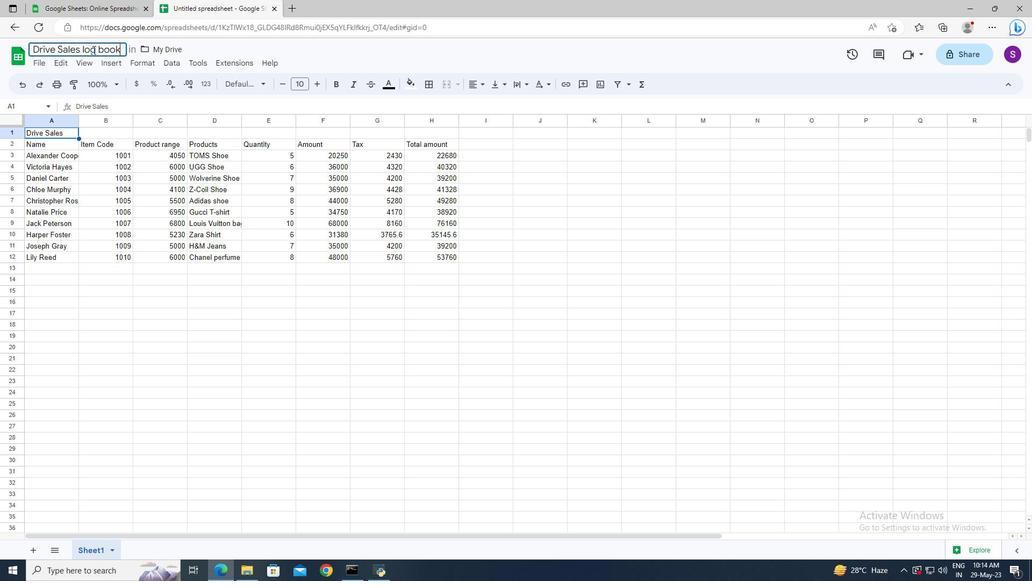 
Action: Mouse moved to (138, 116)
Screenshot: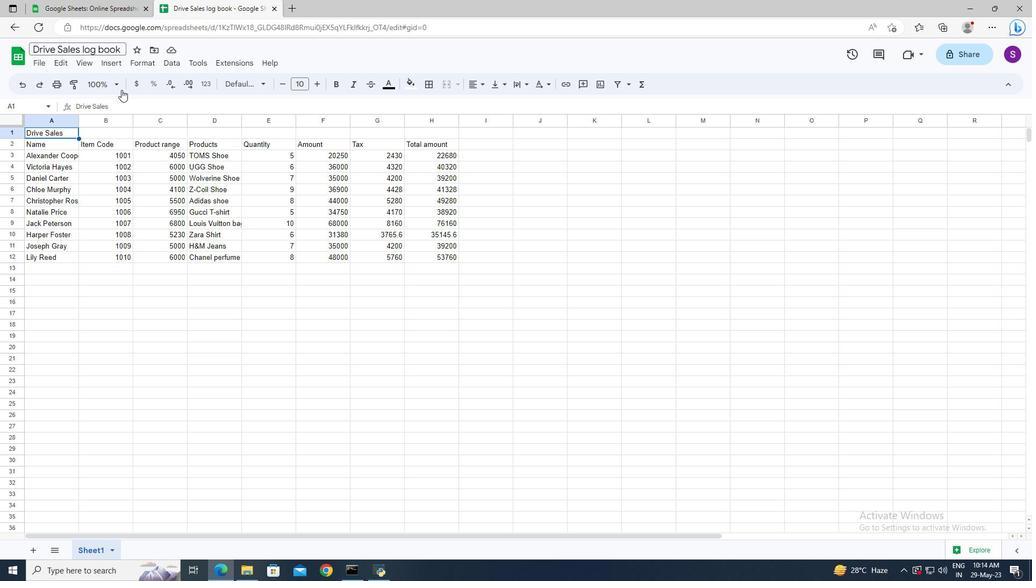 
